 Task: Find connections with filter location Antibes with filter topic #careerswith filter profile language Spanish with filter current company PeopleStrong with filter school Guru Nanak Dev University with filter industry Radio and Television Broadcasting with filter service category FIle Management with filter keywords title Marketing Consultant
Action: Mouse moved to (562, 75)
Screenshot: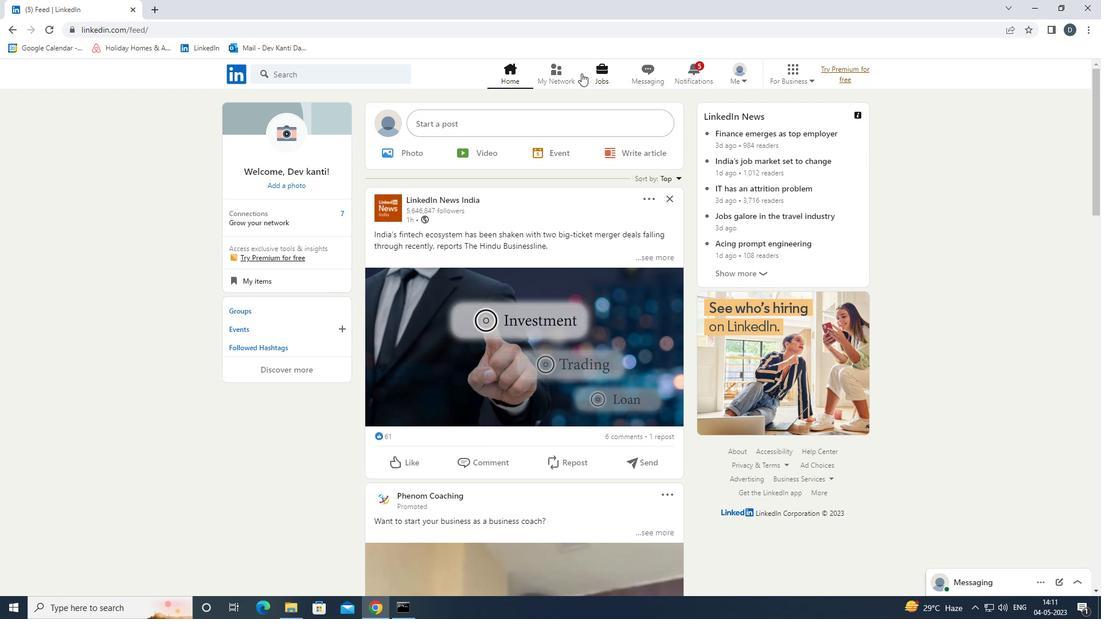 
Action: Mouse pressed left at (562, 75)
Screenshot: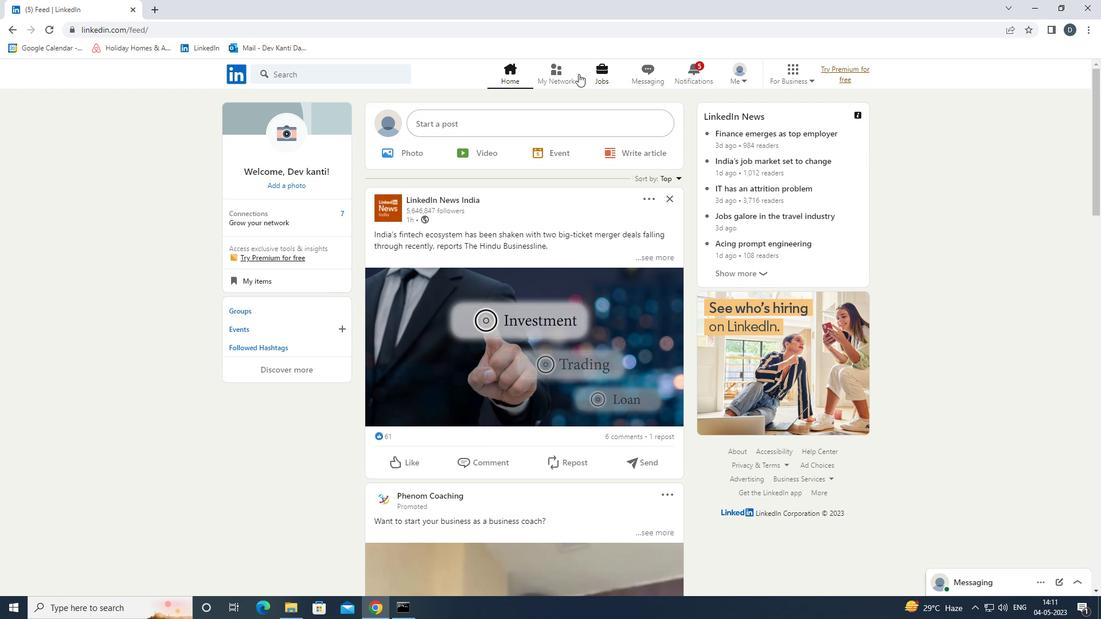 
Action: Mouse moved to (376, 137)
Screenshot: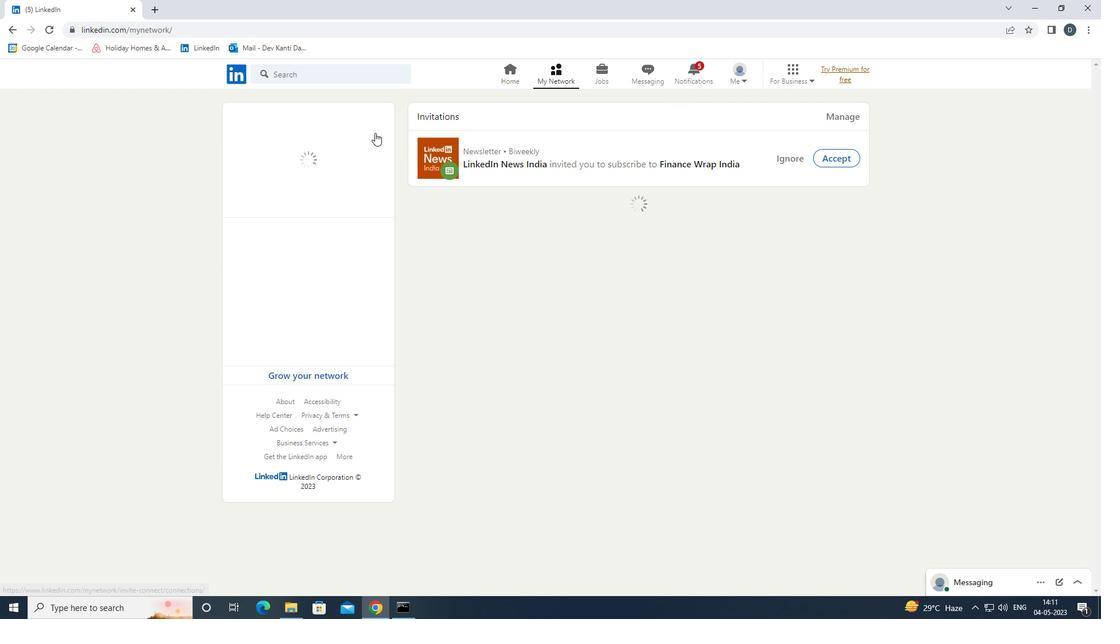 
Action: Mouse pressed left at (376, 137)
Screenshot: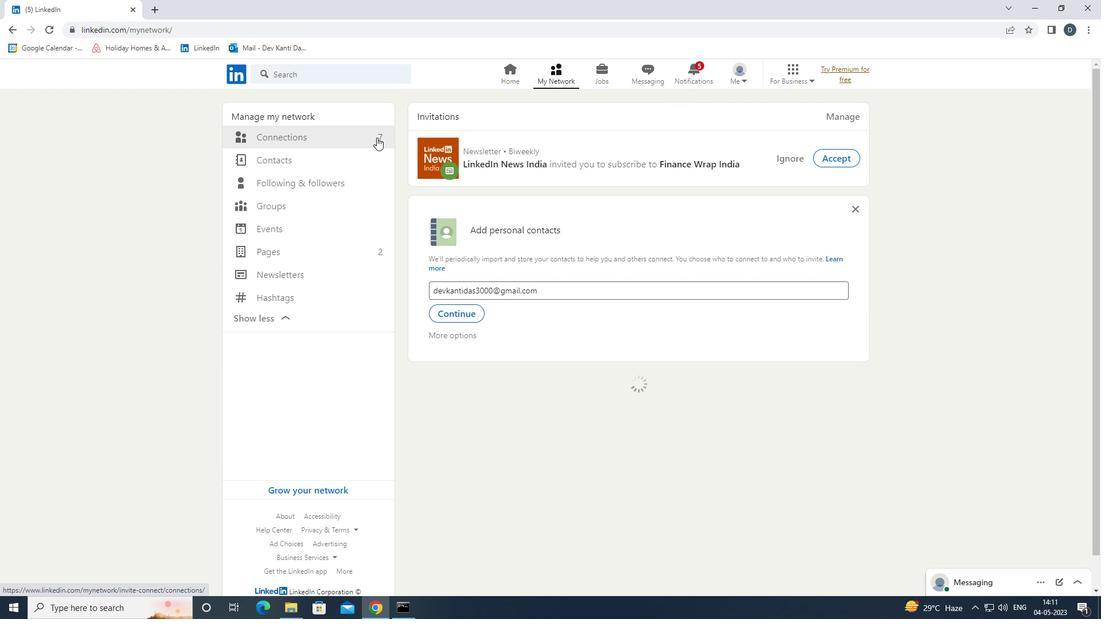 
Action: Mouse moved to (660, 133)
Screenshot: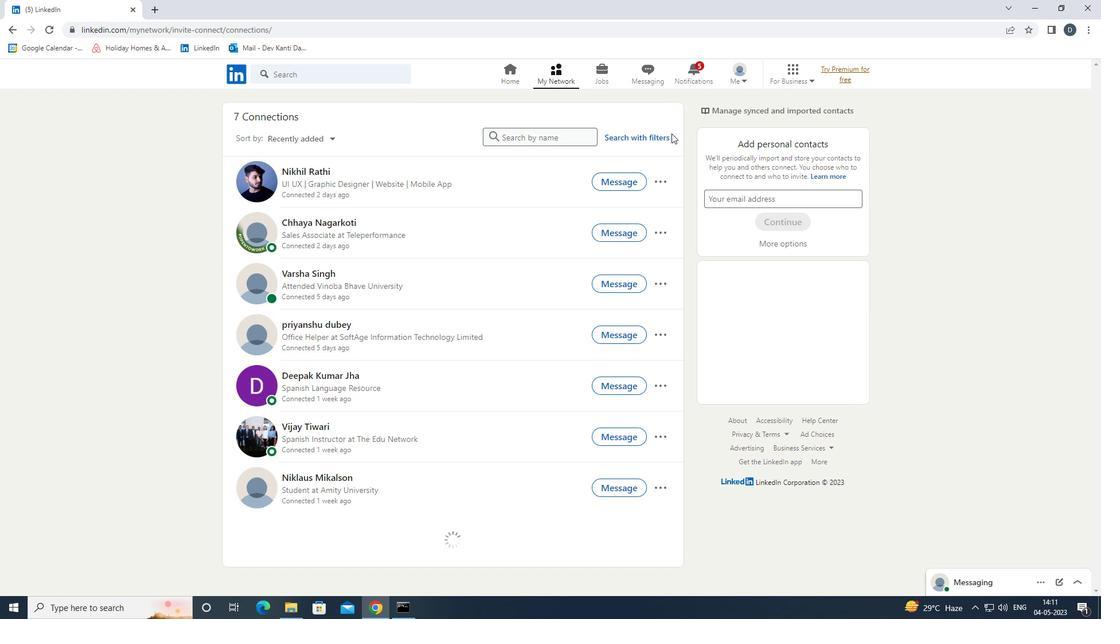 
Action: Mouse pressed left at (660, 133)
Screenshot: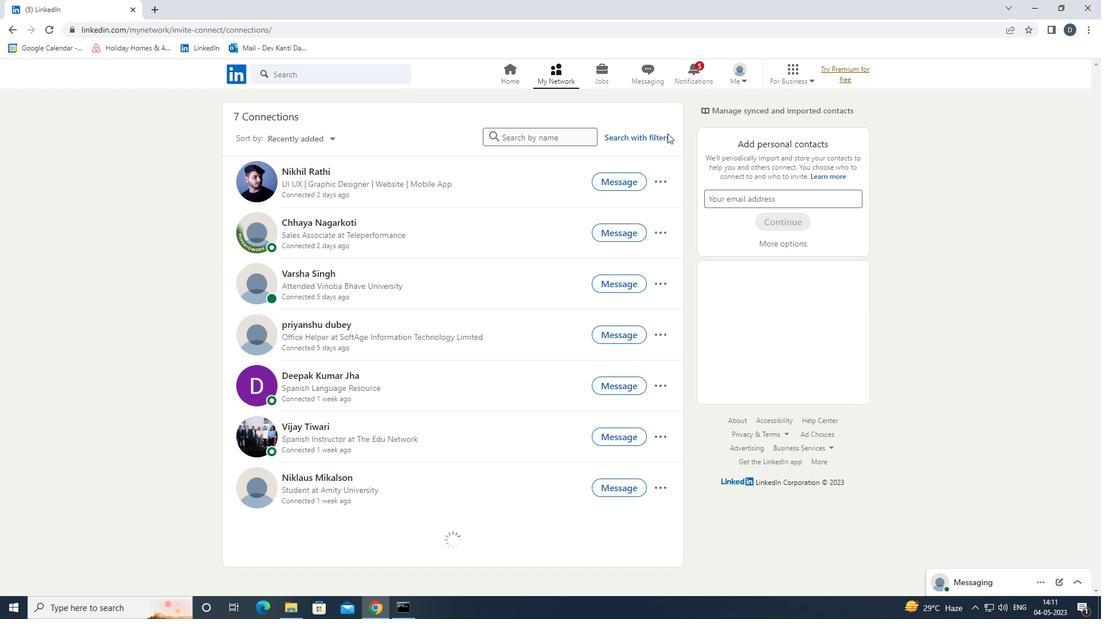
Action: Mouse moved to (584, 105)
Screenshot: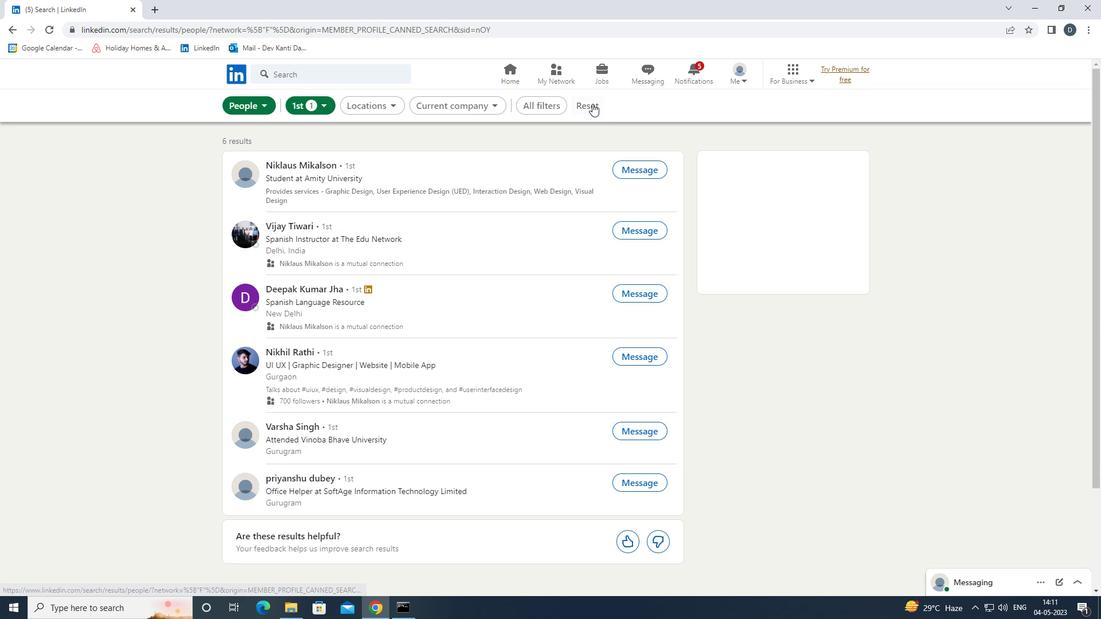 
Action: Mouse pressed left at (584, 105)
Screenshot: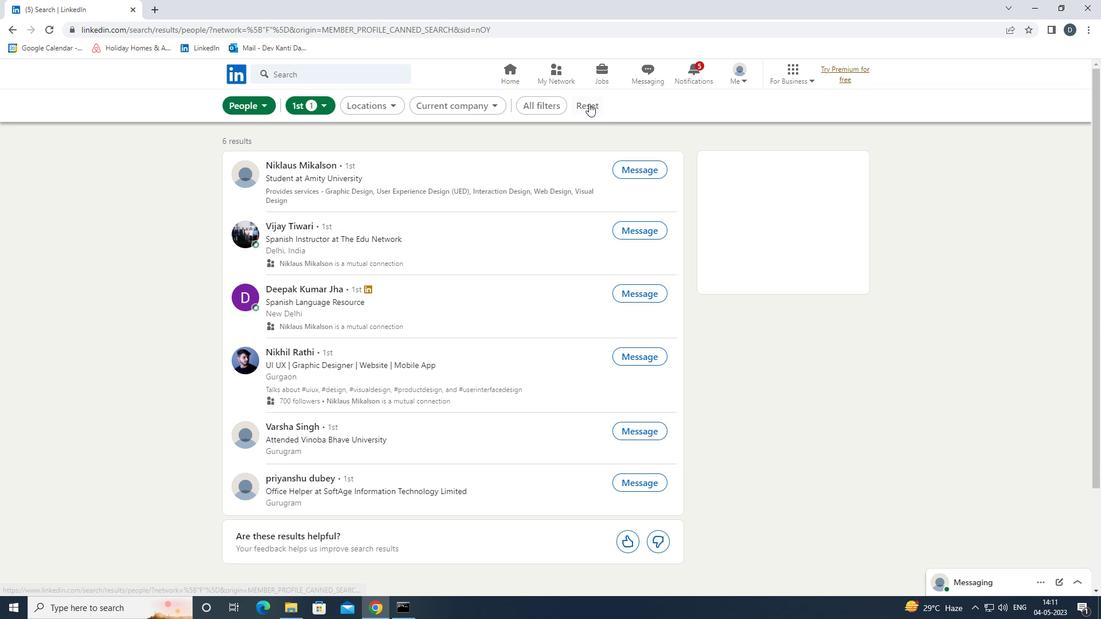 
Action: Mouse moved to (568, 107)
Screenshot: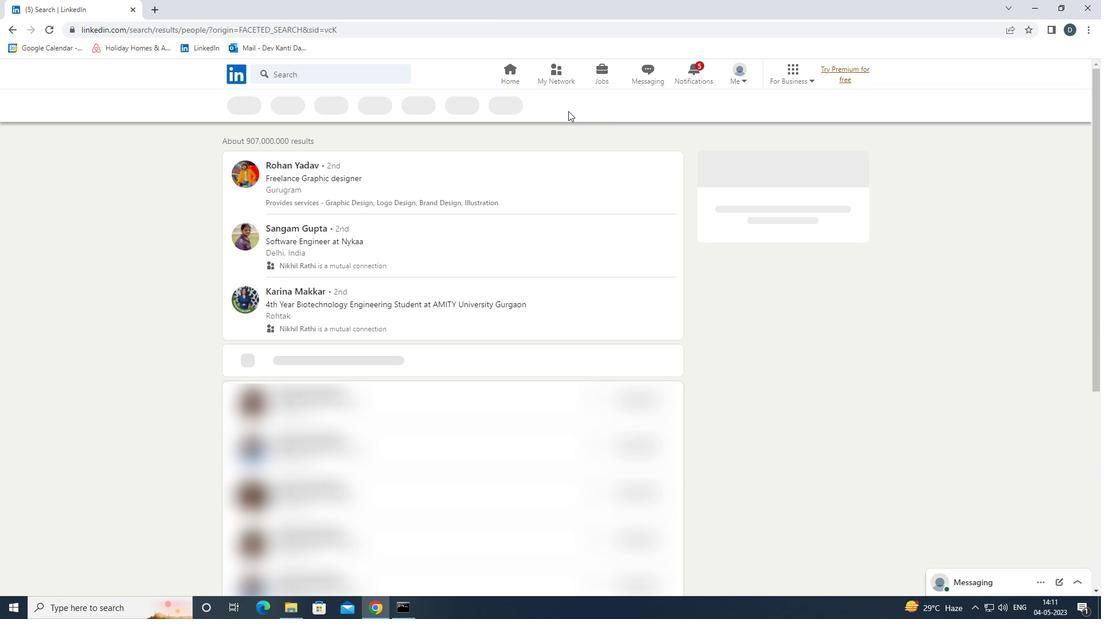 
Action: Mouse pressed left at (568, 107)
Screenshot: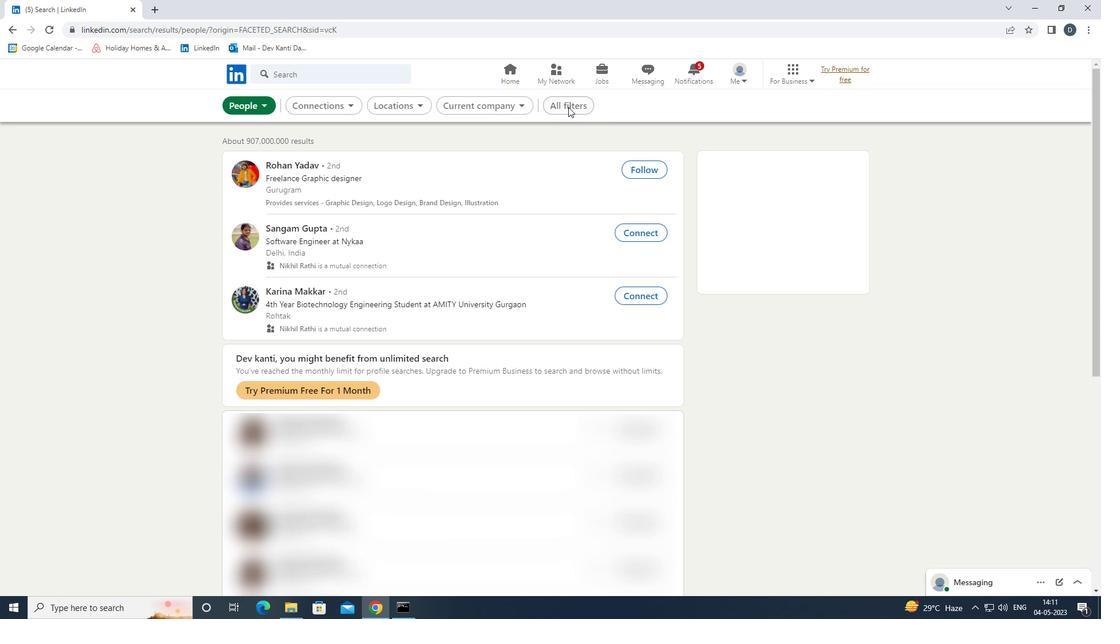 
Action: Mouse moved to (982, 340)
Screenshot: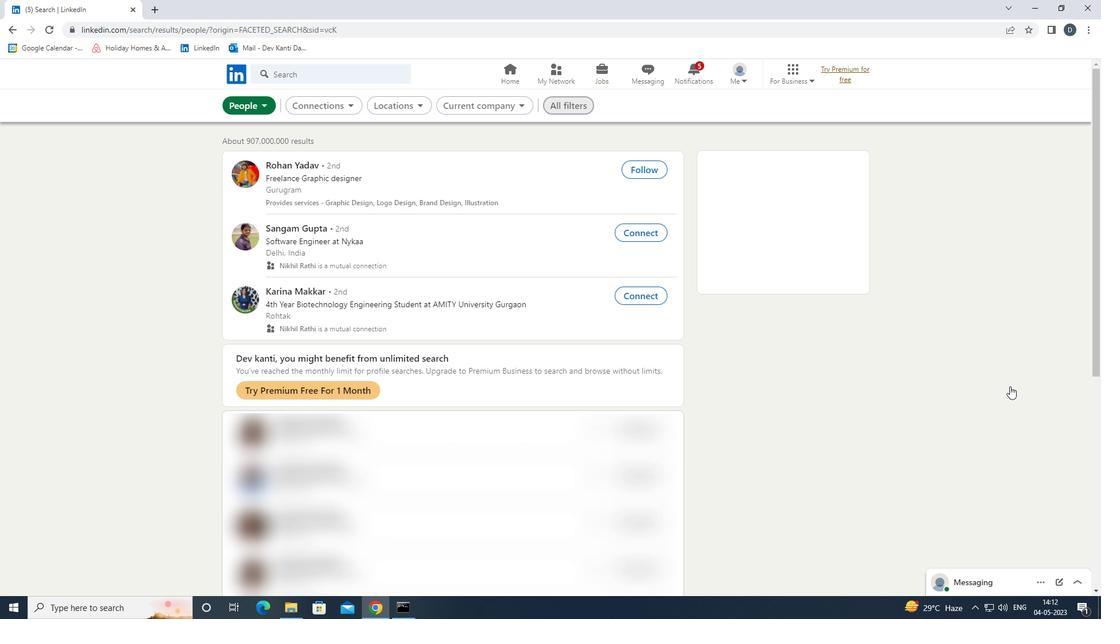 
Action: Mouse scrolled (982, 339) with delta (0, 0)
Screenshot: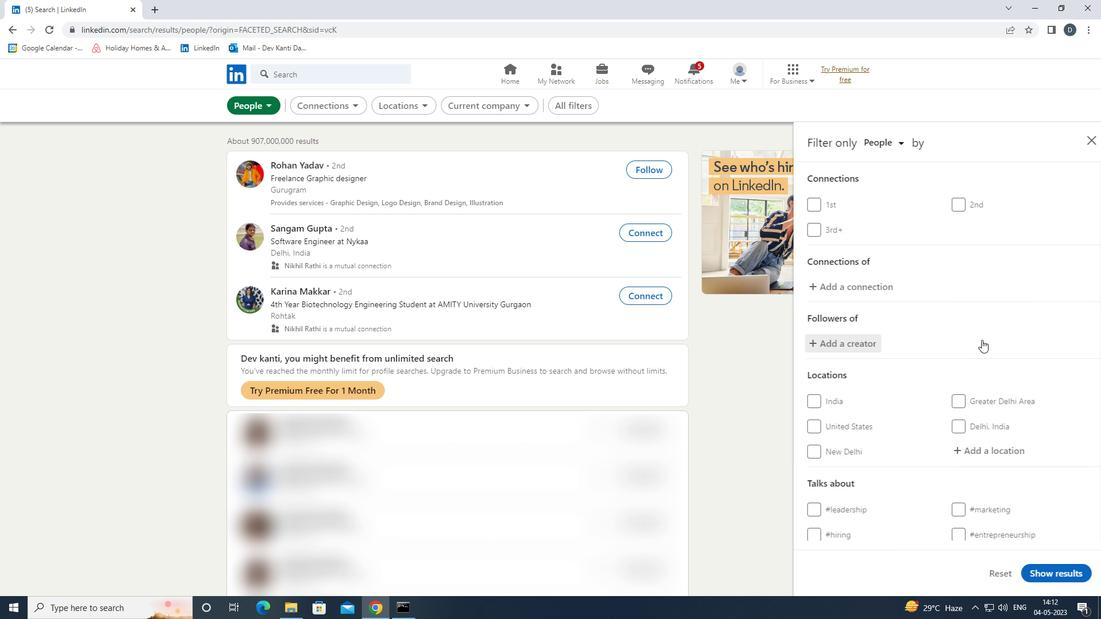 
Action: Mouse scrolled (982, 339) with delta (0, 0)
Screenshot: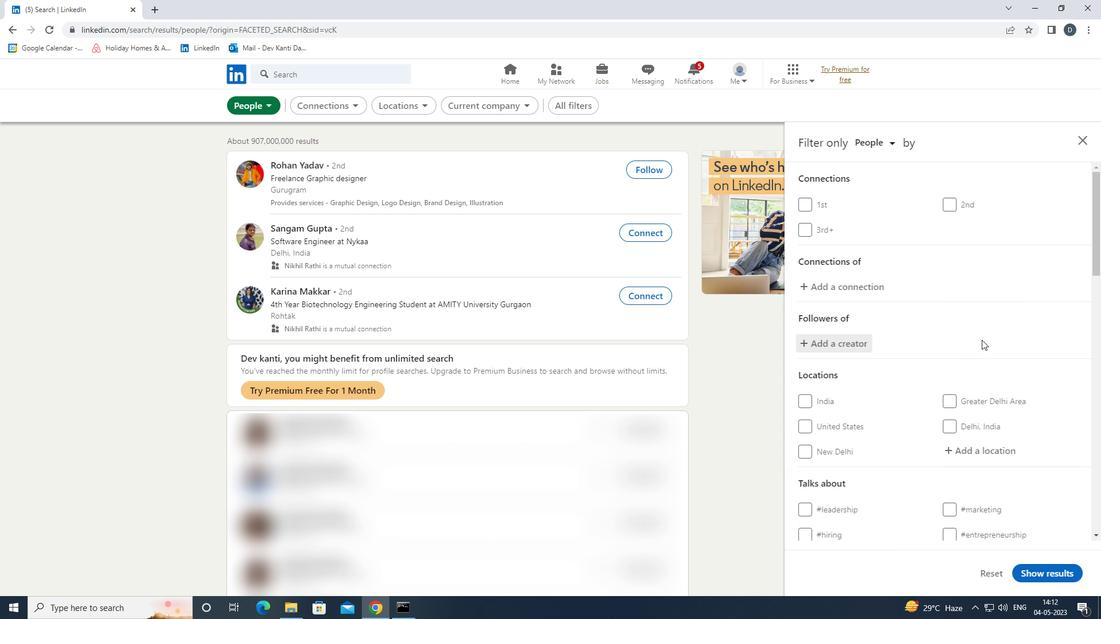 
Action: Mouse moved to (982, 338)
Screenshot: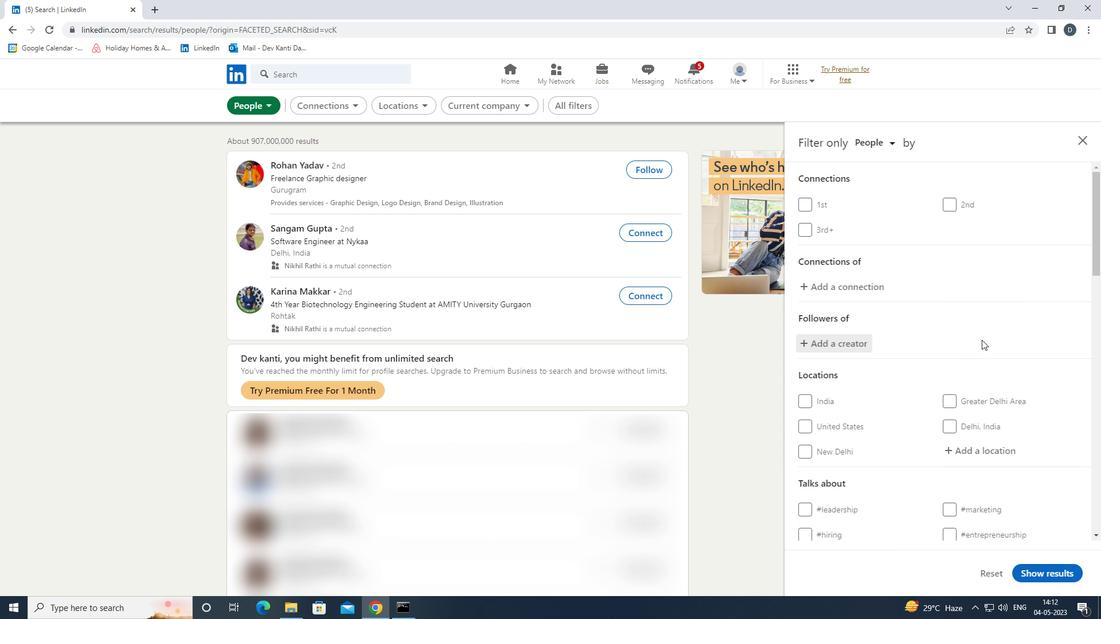 
Action: Mouse scrolled (982, 337) with delta (0, 0)
Screenshot: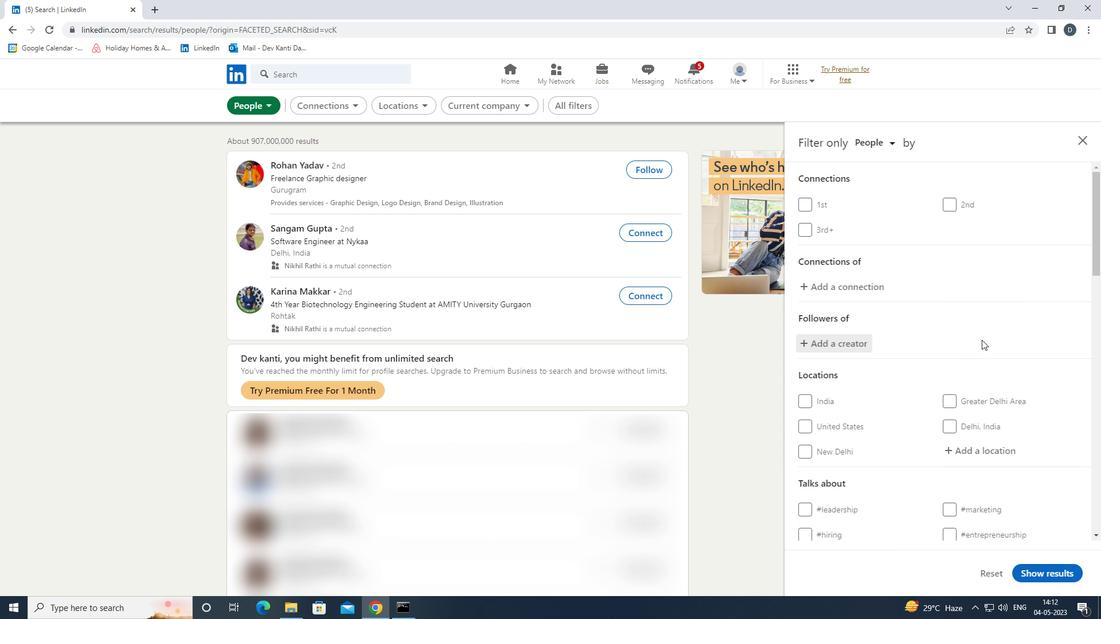 
Action: Mouse moved to (974, 271)
Screenshot: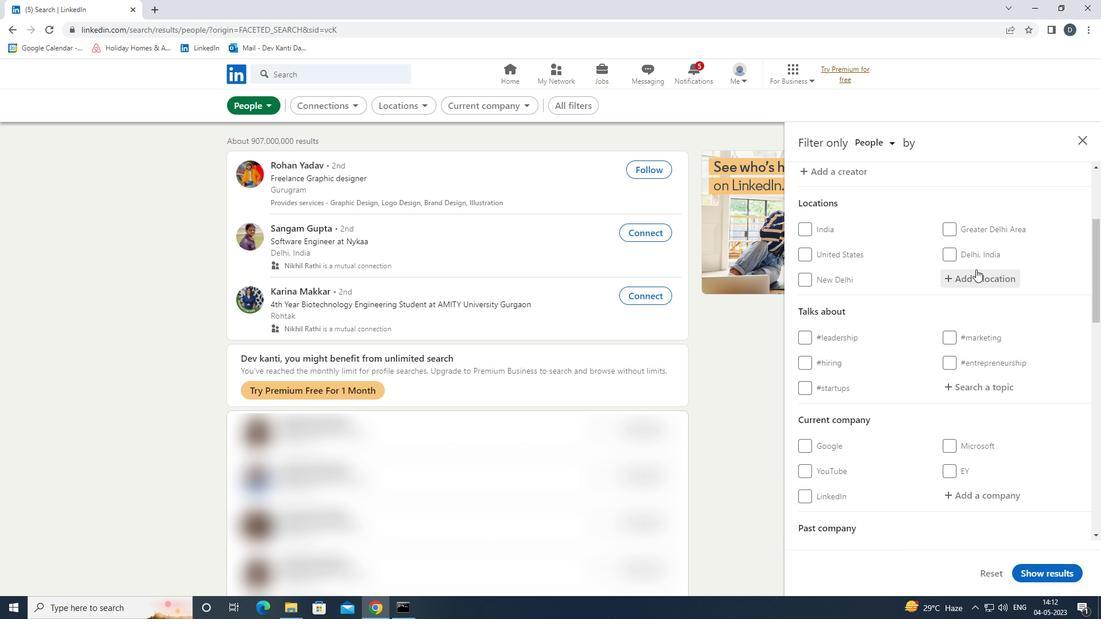 
Action: Mouse pressed left at (974, 271)
Screenshot: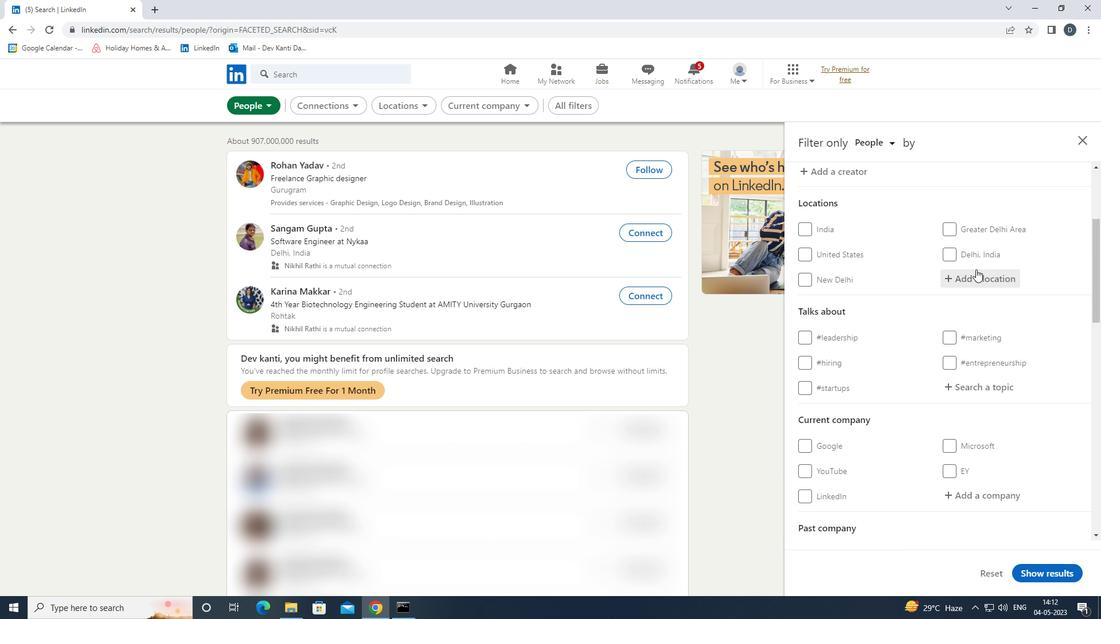 
Action: Key pressed <Key.shift>ANB<Key.backspace>TIBES<Key.down><Key.enter>
Screenshot: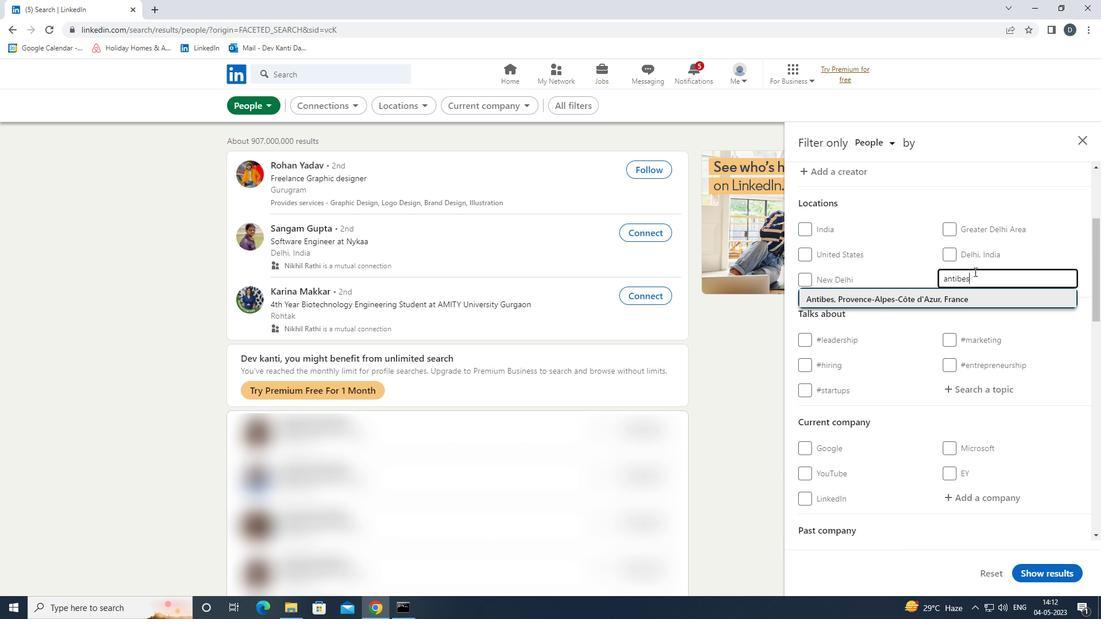 
Action: Mouse moved to (981, 423)
Screenshot: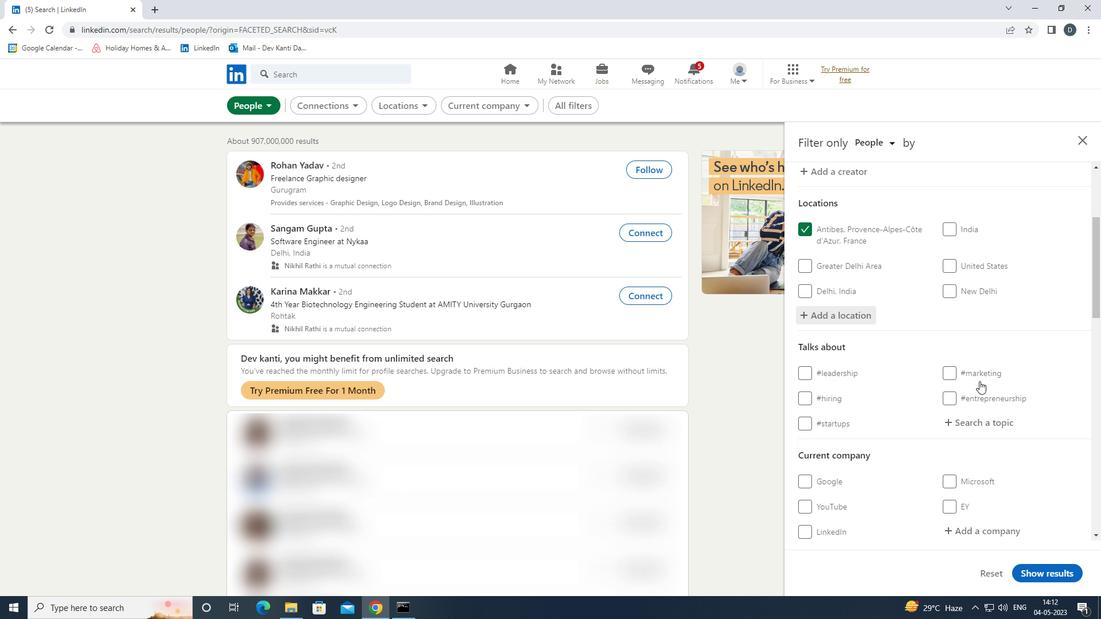
Action: Mouse pressed left at (981, 423)
Screenshot: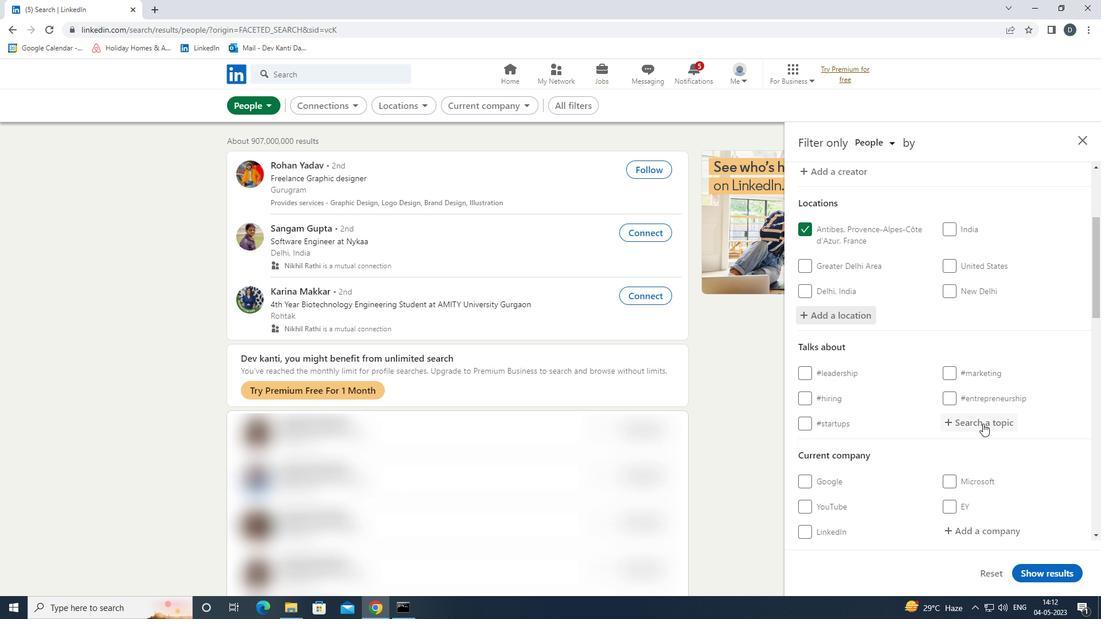 
Action: Key pressed CAREERS<Key.down><Key.enter>
Screenshot: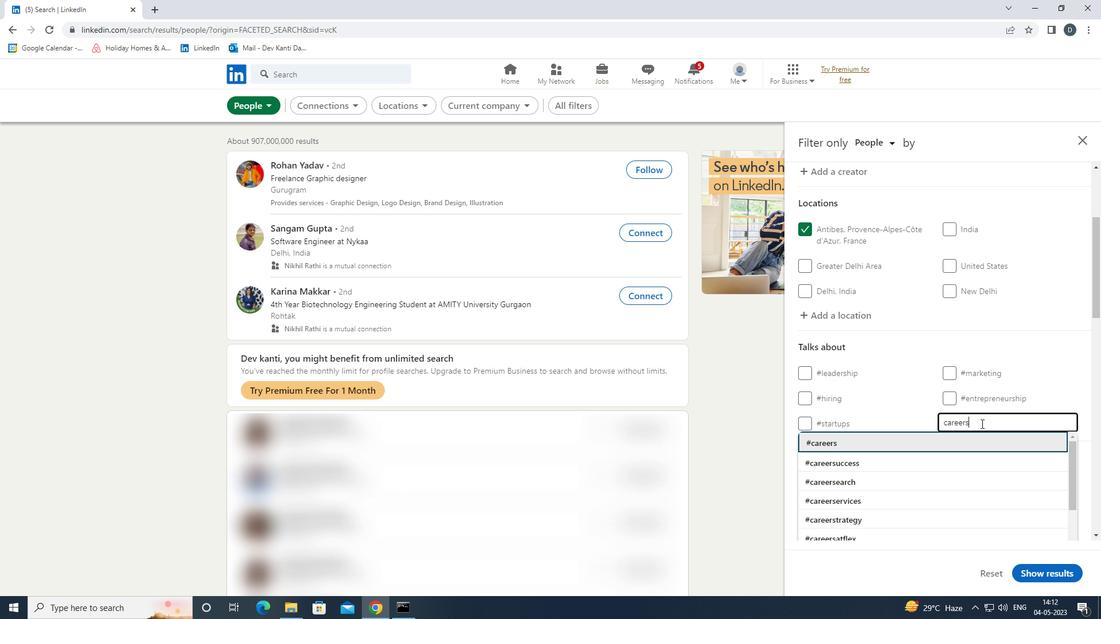 
Action: Mouse moved to (1055, 402)
Screenshot: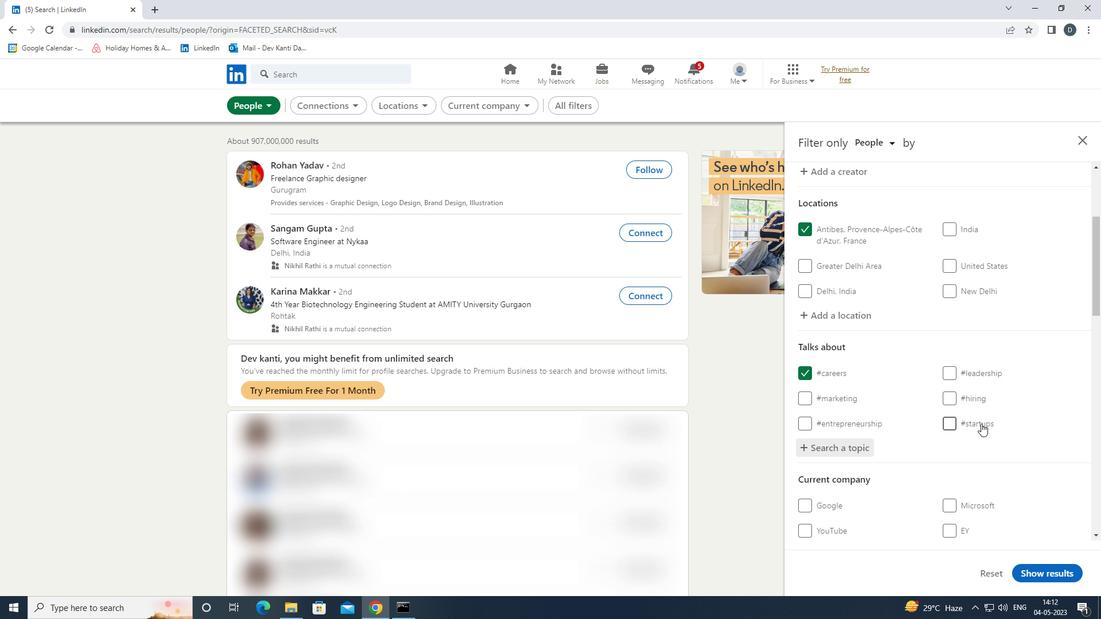 
Action: Mouse scrolled (1055, 402) with delta (0, 0)
Screenshot: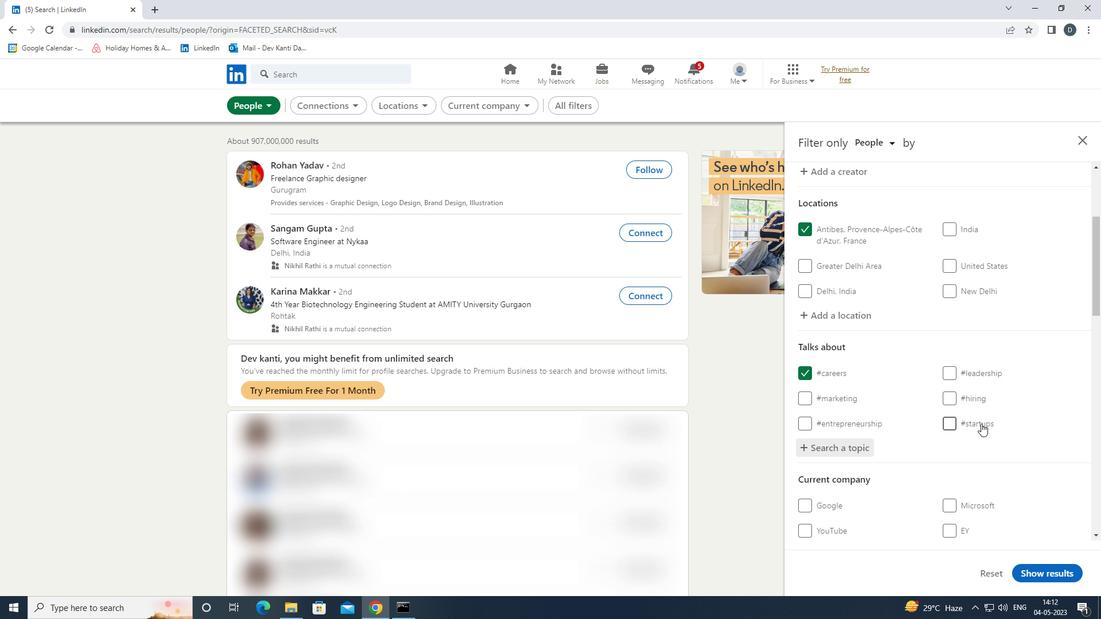 
Action: Mouse scrolled (1055, 402) with delta (0, 0)
Screenshot: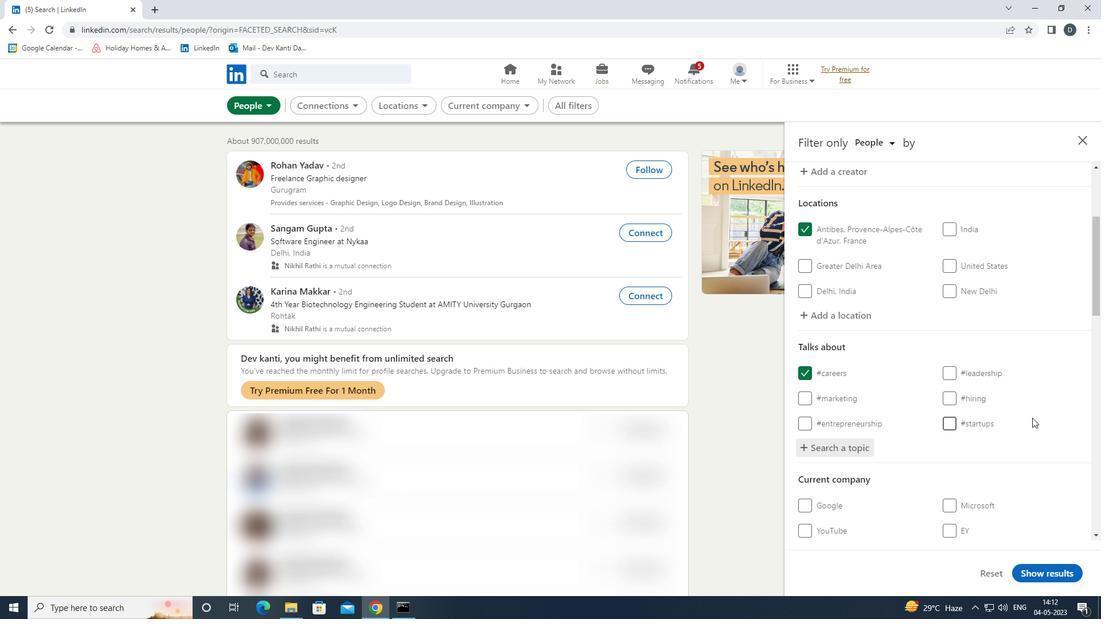 
Action: Mouse scrolled (1055, 402) with delta (0, 0)
Screenshot: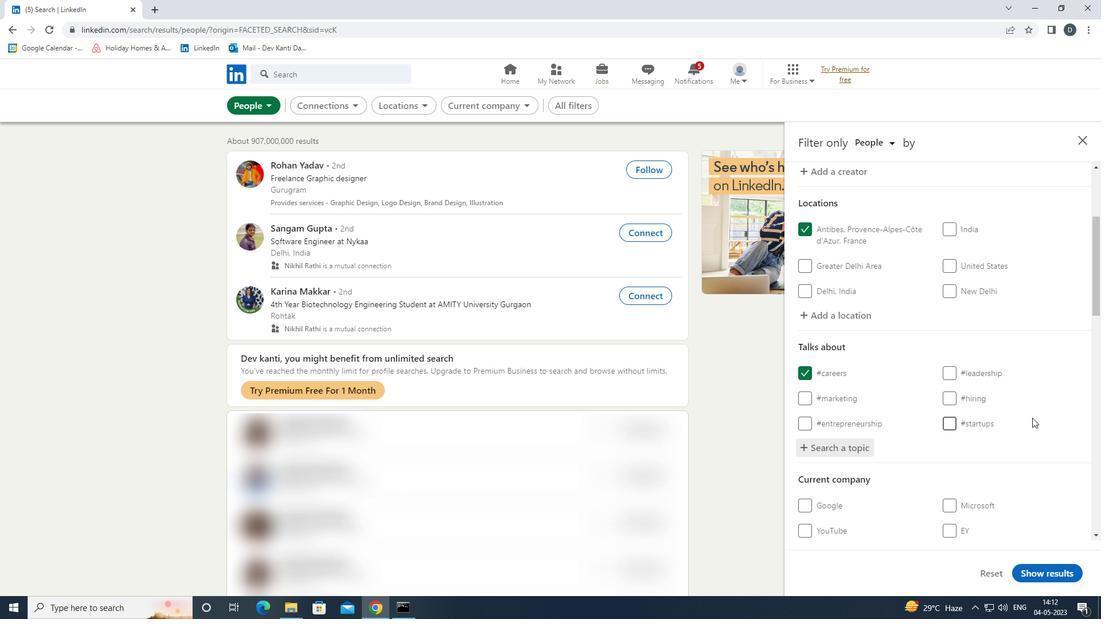 
Action: Mouse scrolled (1055, 402) with delta (0, 0)
Screenshot: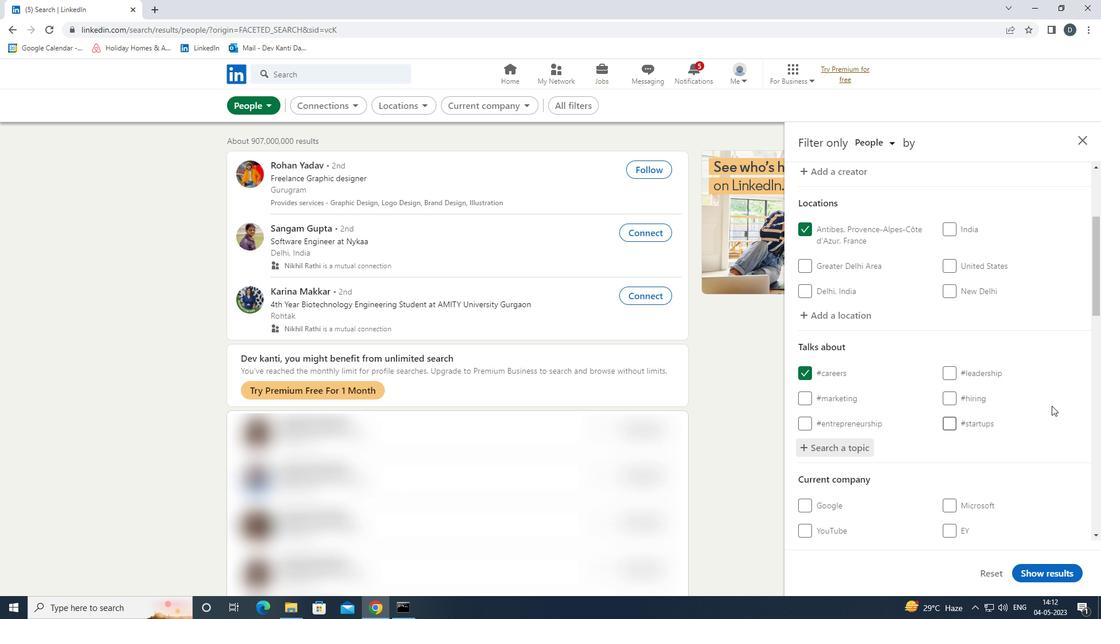 
Action: Mouse moved to (997, 380)
Screenshot: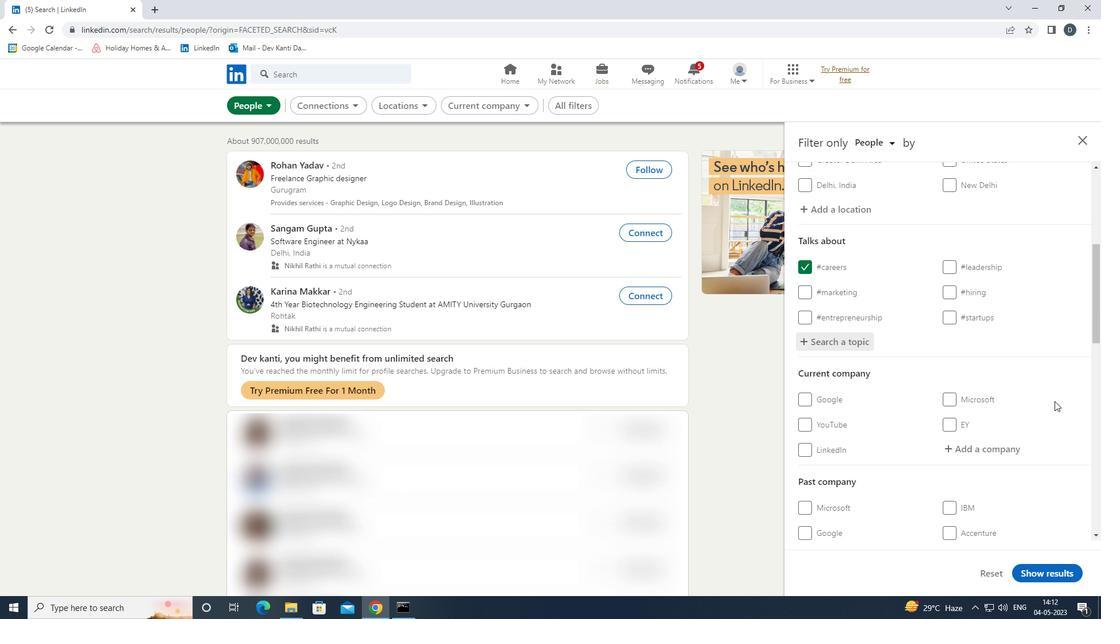 
Action: Mouse scrolled (997, 379) with delta (0, 0)
Screenshot: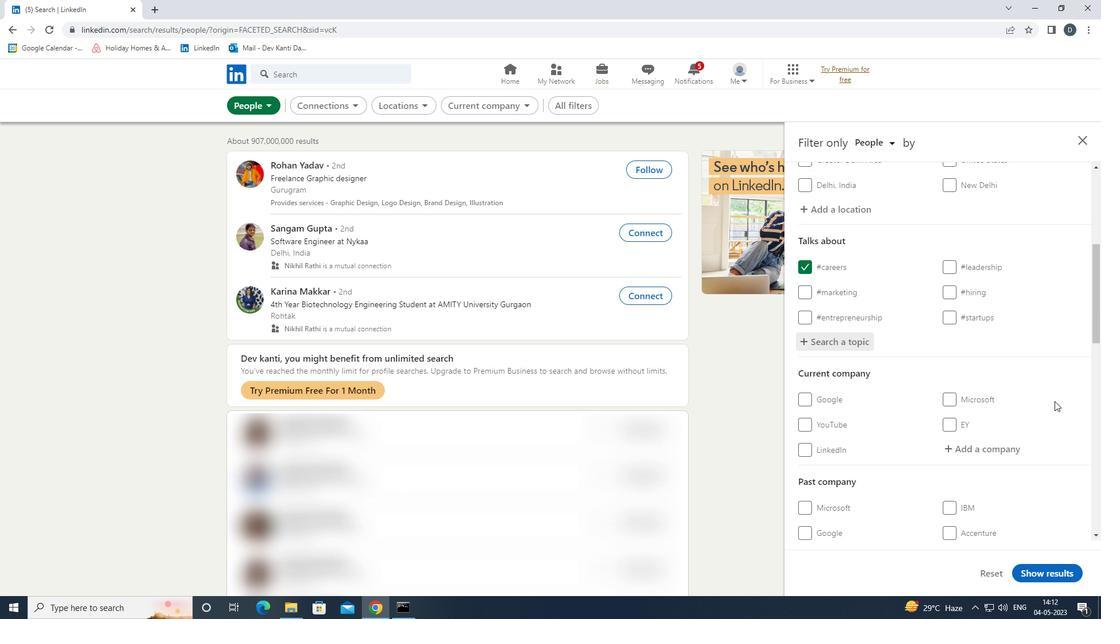 
Action: Mouse moved to (988, 382)
Screenshot: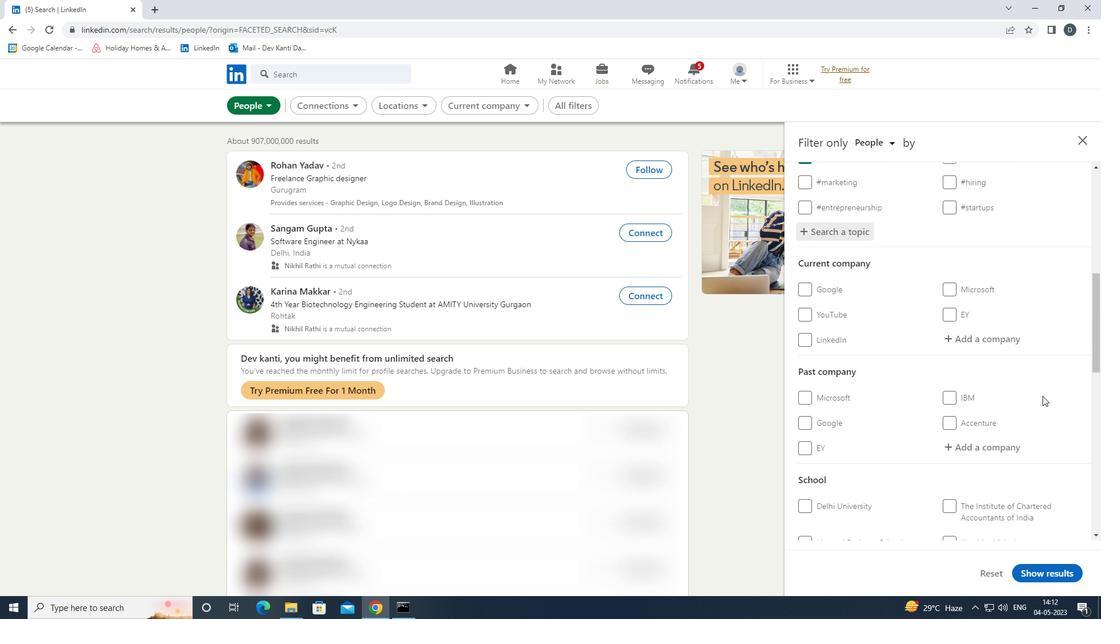 
Action: Mouse scrolled (988, 382) with delta (0, 0)
Screenshot: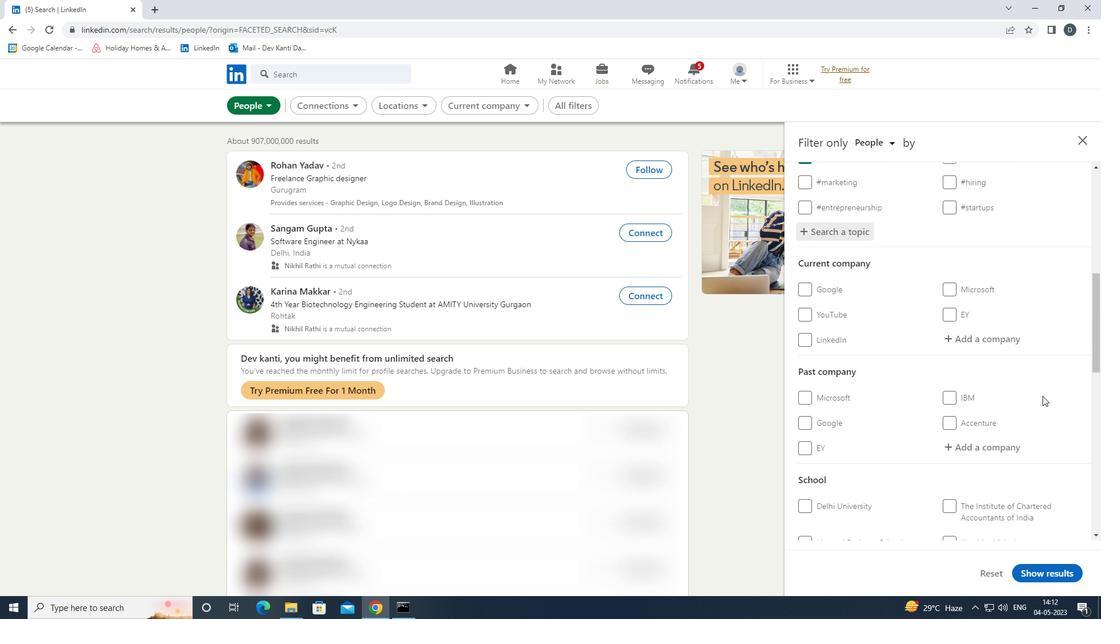 
Action: Mouse moved to (987, 382)
Screenshot: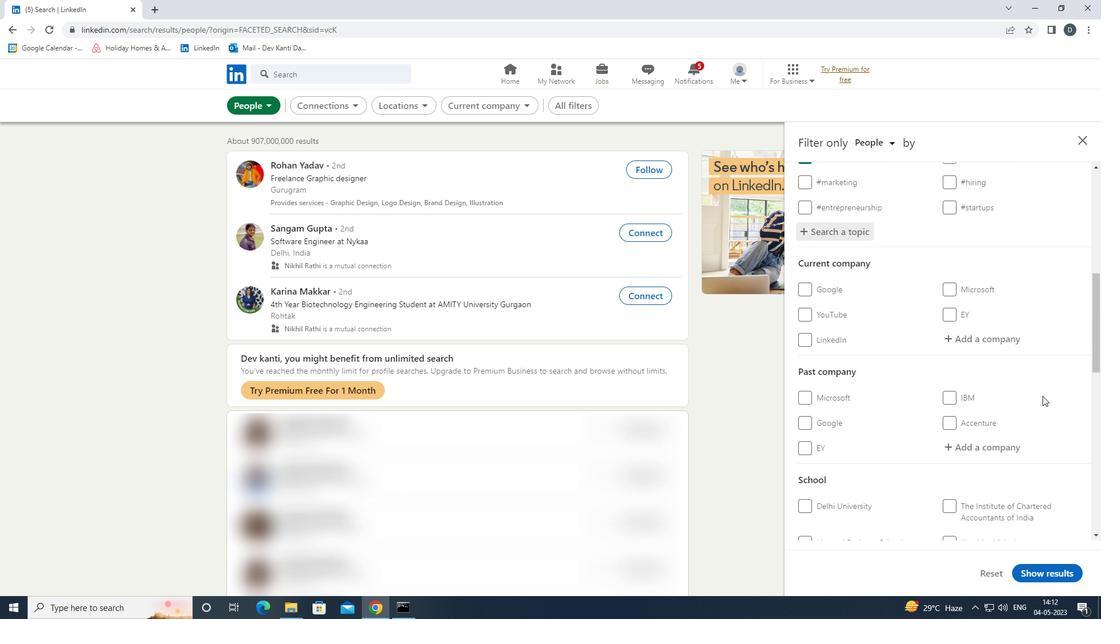 
Action: Mouse scrolled (987, 382) with delta (0, 0)
Screenshot: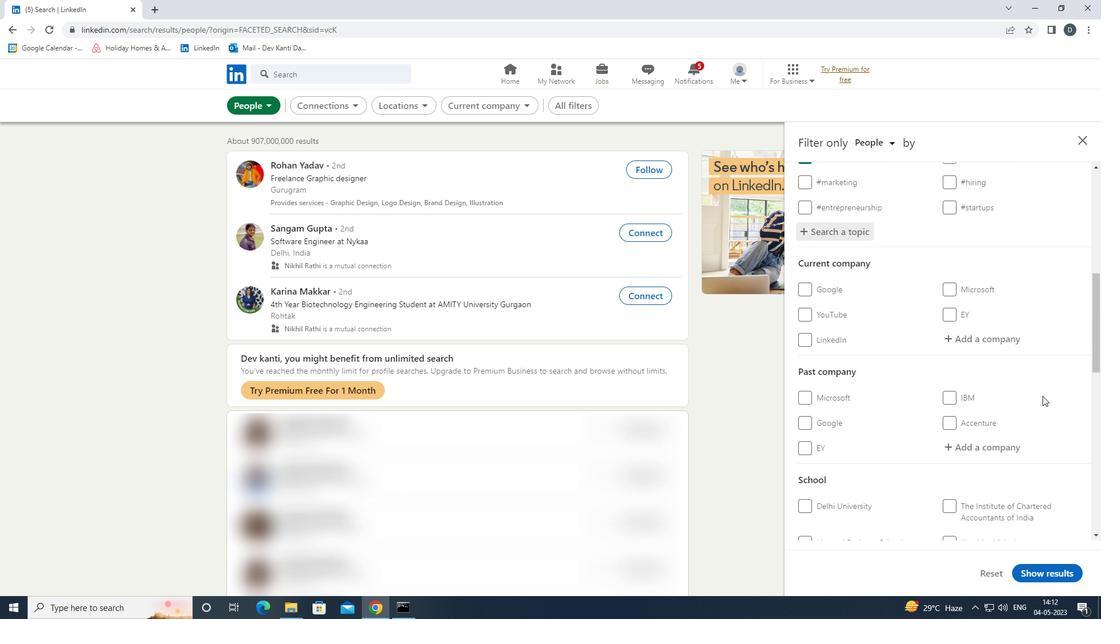 
Action: Mouse moved to (985, 383)
Screenshot: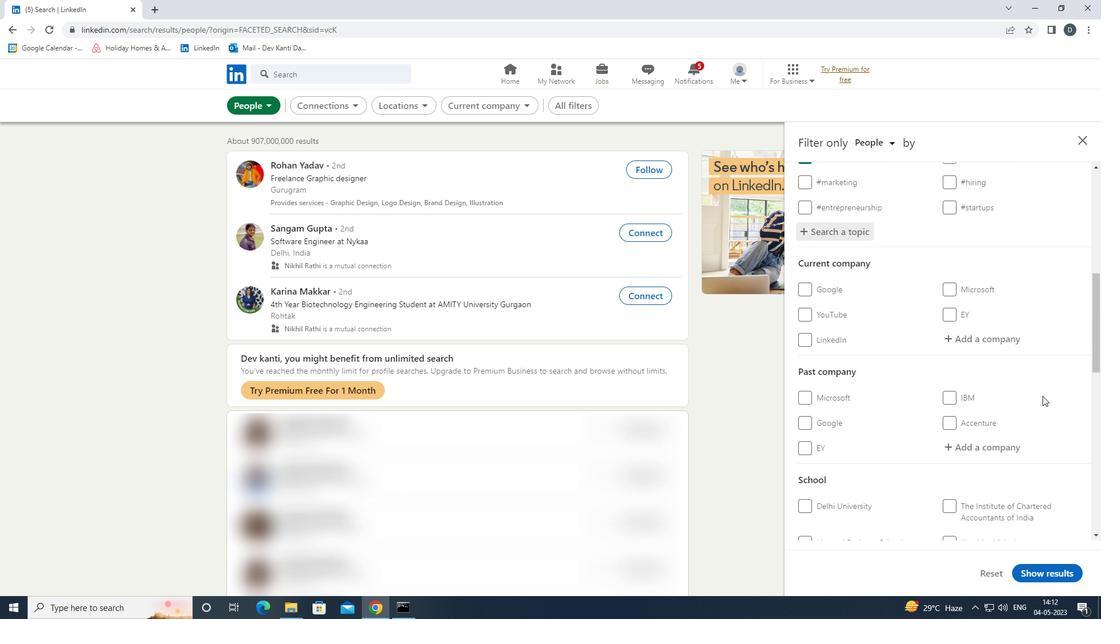 
Action: Mouse scrolled (985, 383) with delta (0, 0)
Screenshot: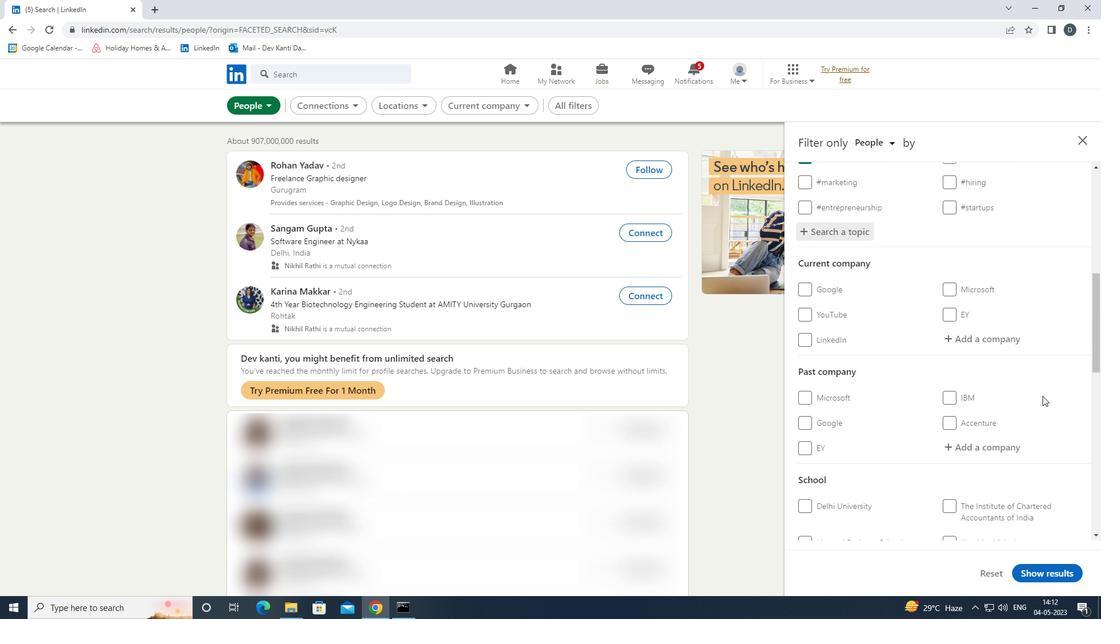 
Action: Mouse moved to (983, 384)
Screenshot: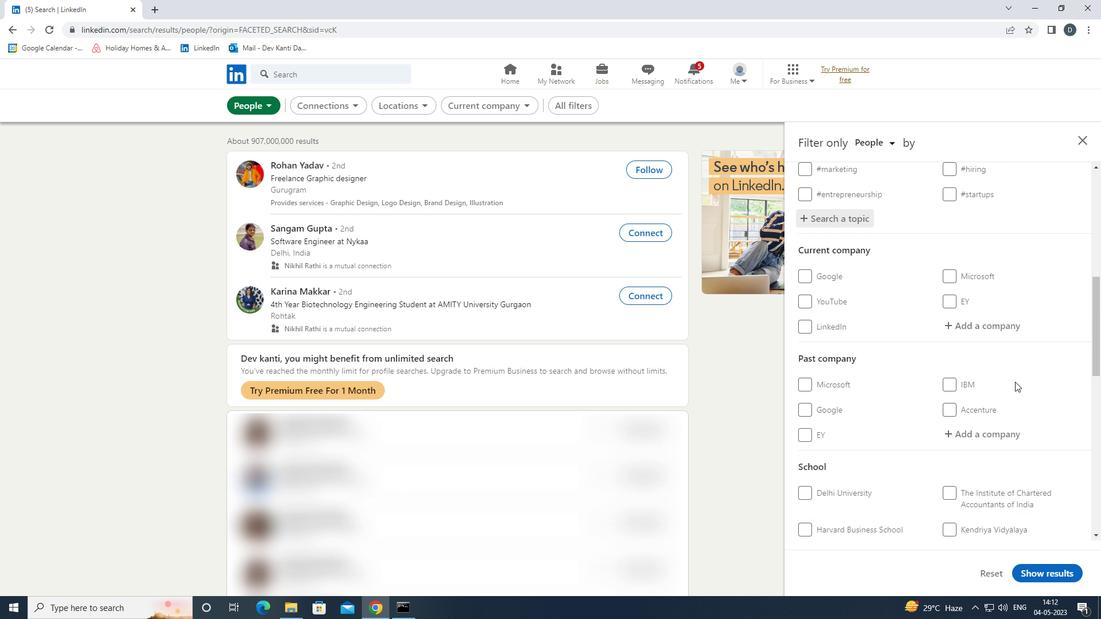 
Action: Mouse scrolled (983, 383) with delta (0, 0)
Screenshot: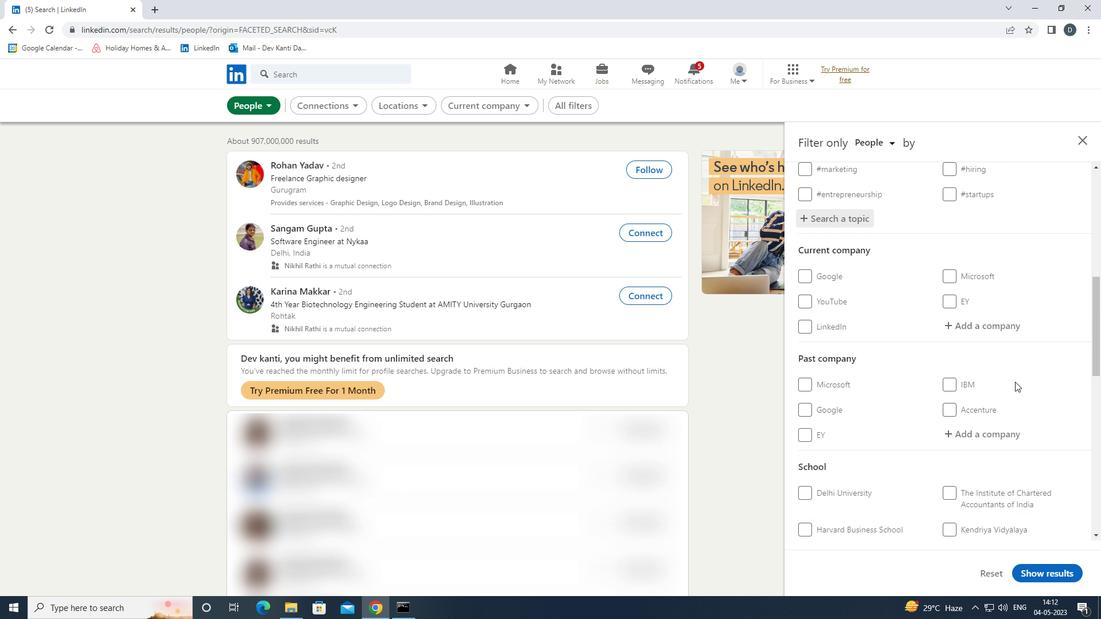 
Action: Mouse moved to (822, 477)
Screenshot: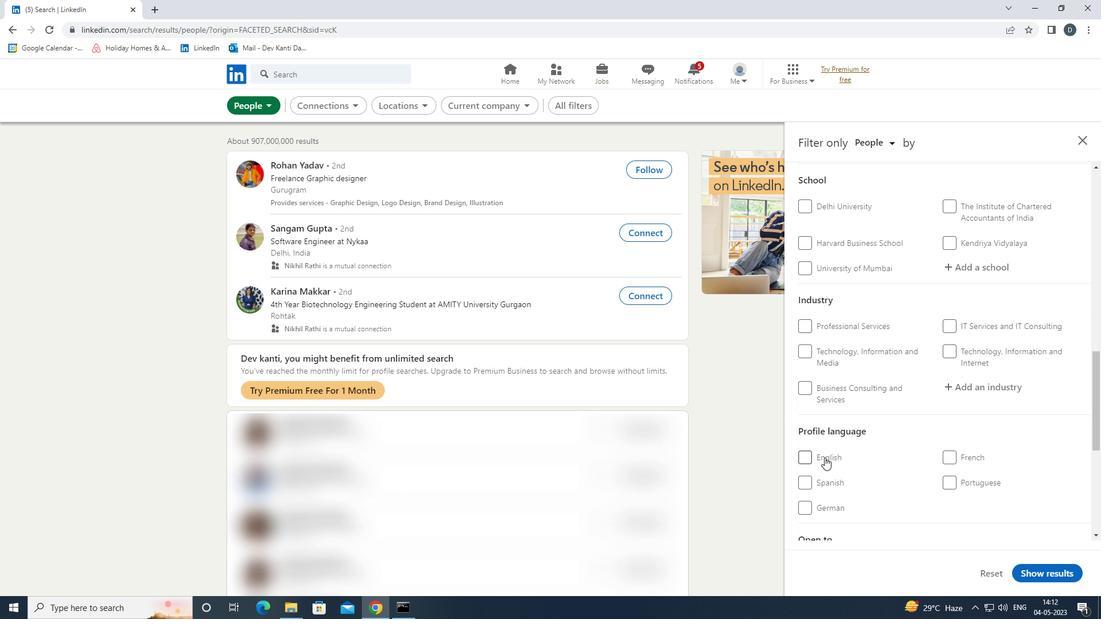 
Action: Mouse pressed left at (822, 477)
Screenshot: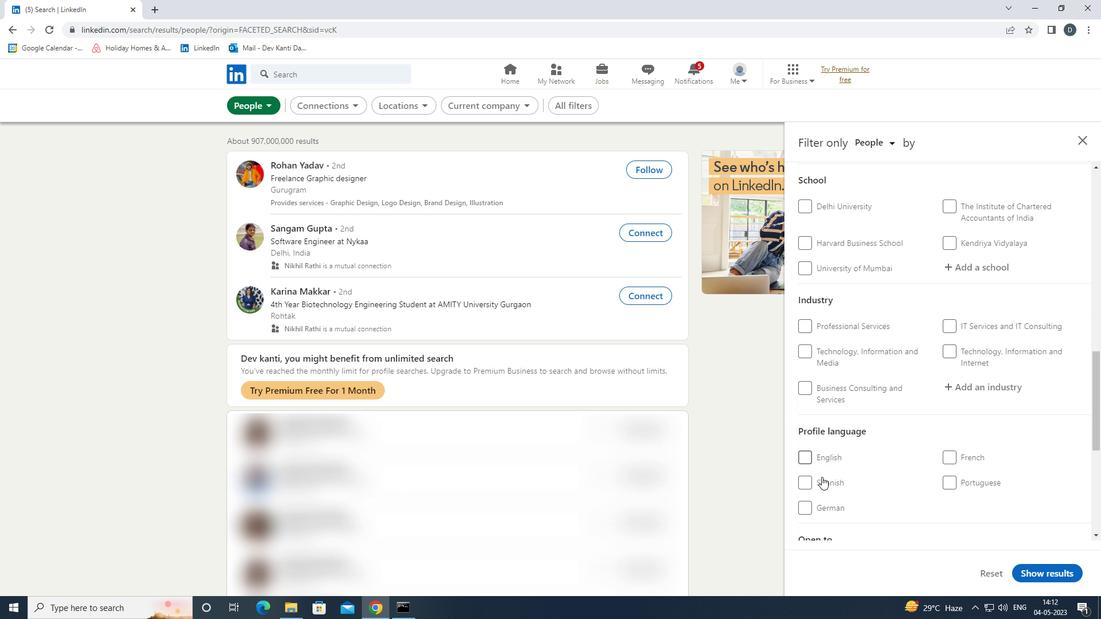 
Action: Mouse moved to (824, 477)
Screenshot: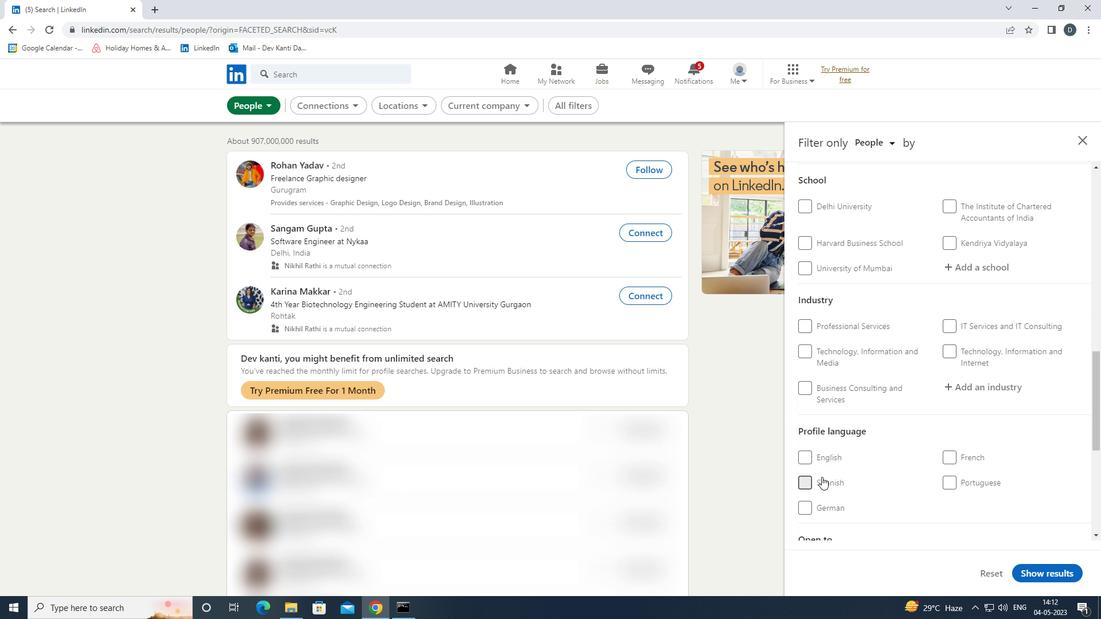 
Action: Mouse scrolled (824, 477) with delta (0, 0)
Screenshot: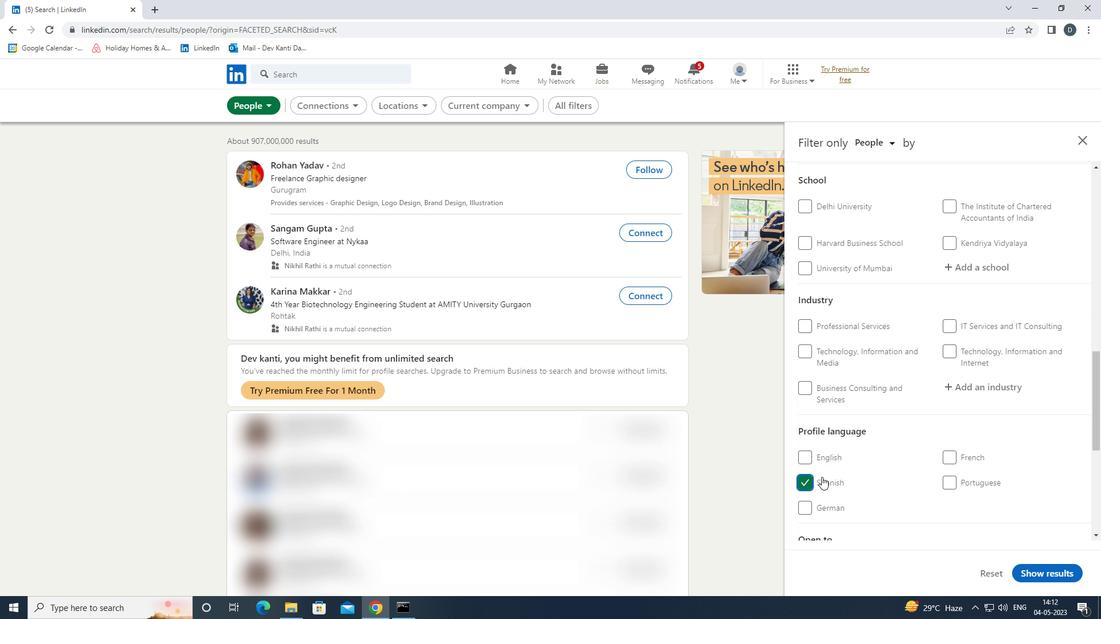 
Action: Mouse scrolled (824, 477) with delta (0, 0)
Screenshot: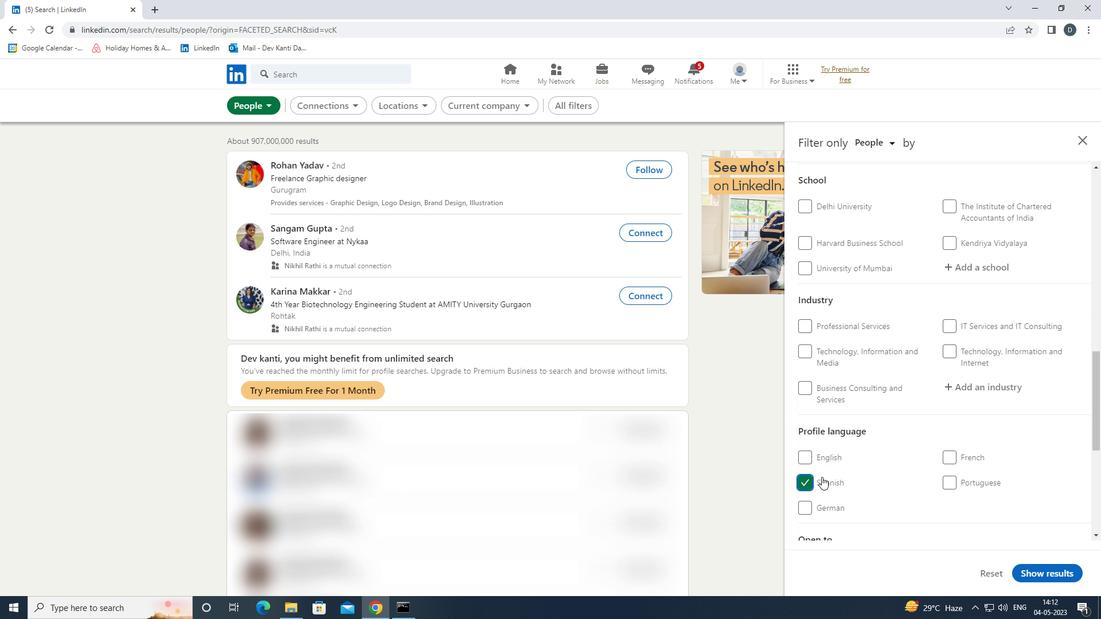 
Action: Mouse scrolled (824, 477) with delta (0, 0)
Screenshot: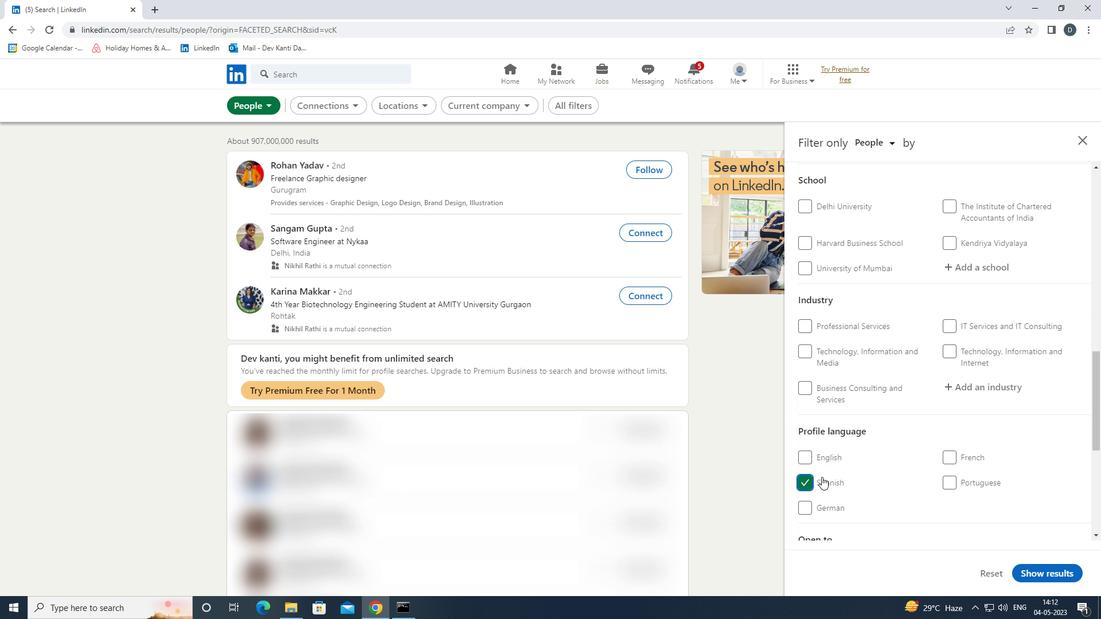 
Action: Mouse scrolled (824, 477) with delta (0, 0)
Screenshot: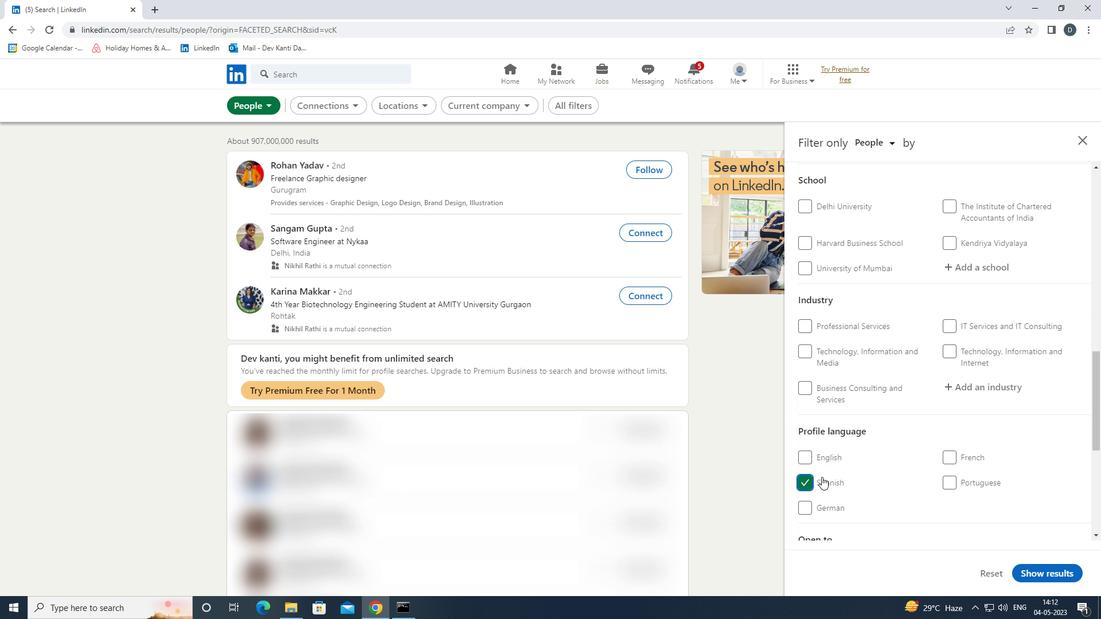 
Action: Mouse scrolled (824, 477) with delta (0, 0)
Screenshot: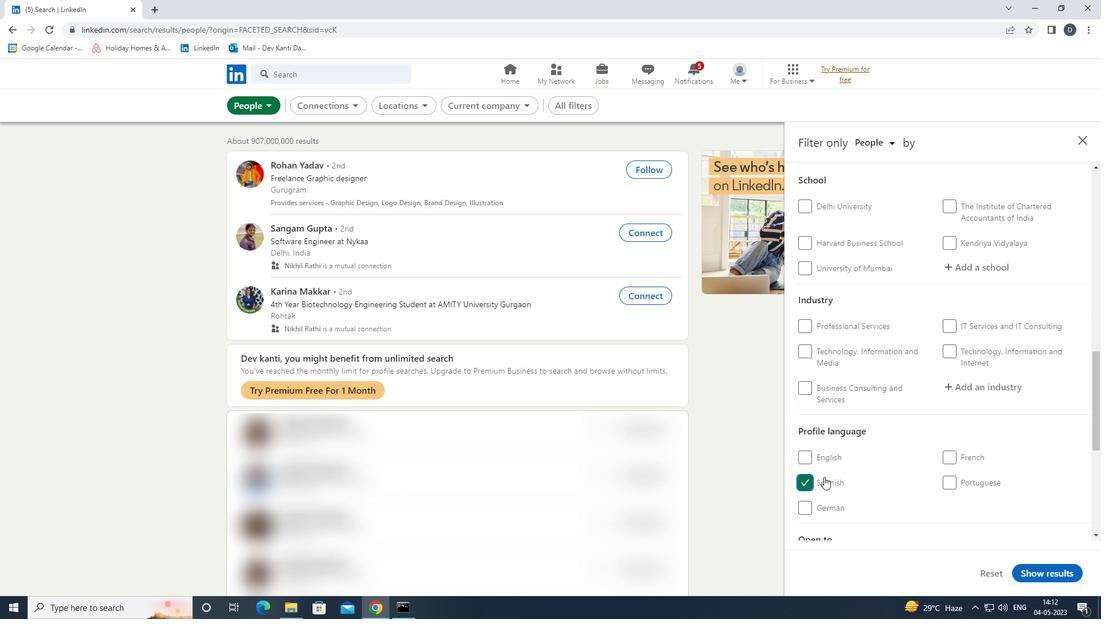 
Action: Mouse moved to (969, 317)
Screenshot: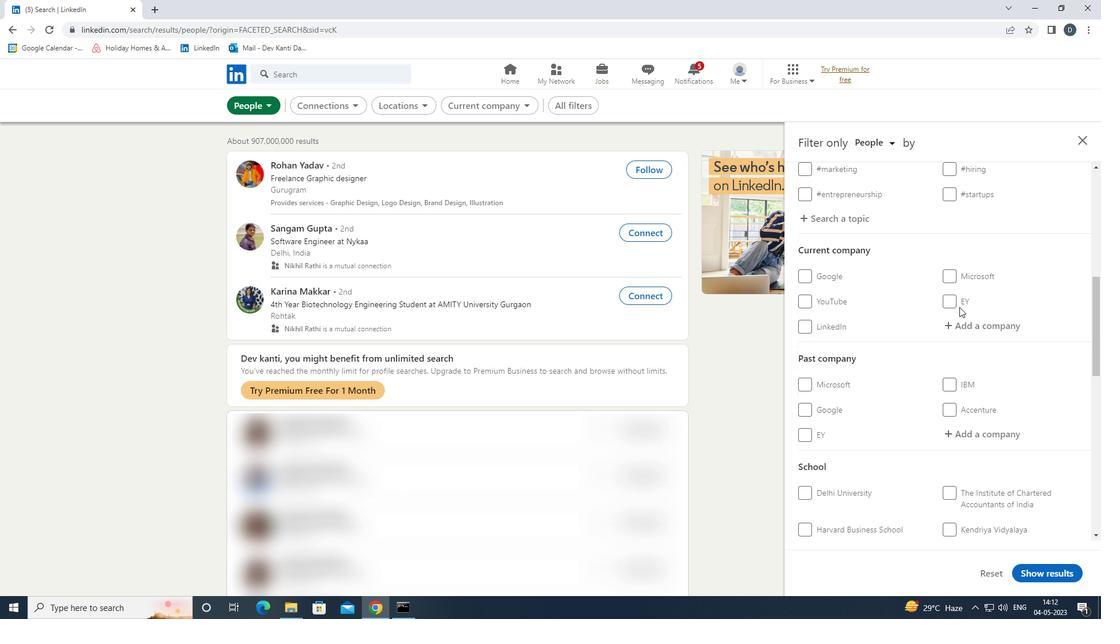 
Action: Mouse pressed left at (969, 317)
Screenshot: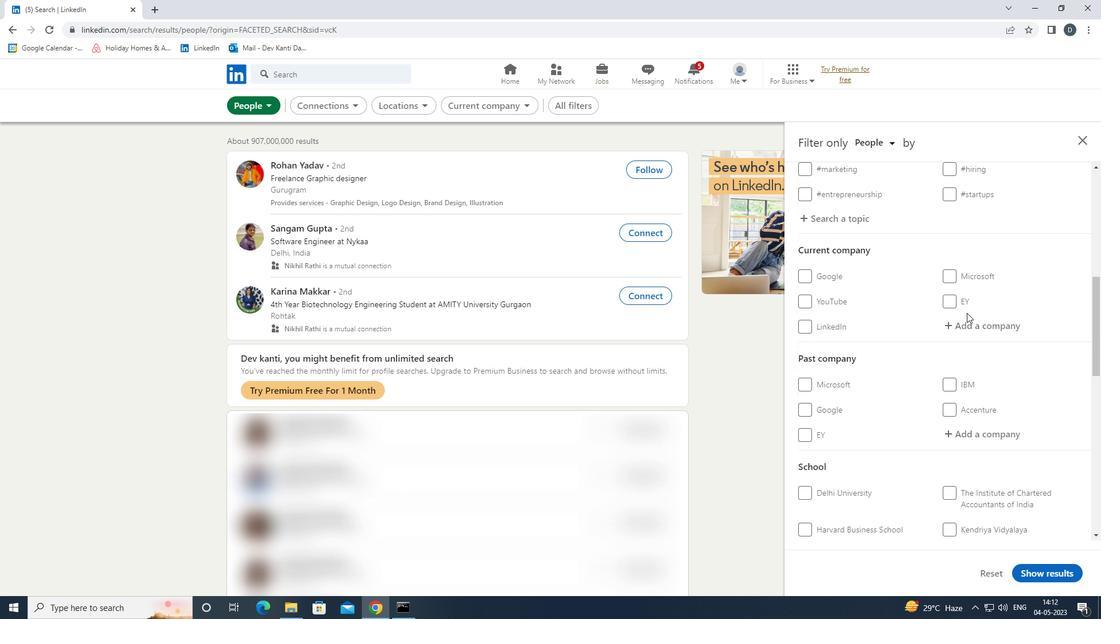 
Action: Key pressed <Key.shift>PEOPLE<Key.space><Key.backspace>S<Key.shift>TRONG<Key.down><Key.enter>
Screenshot: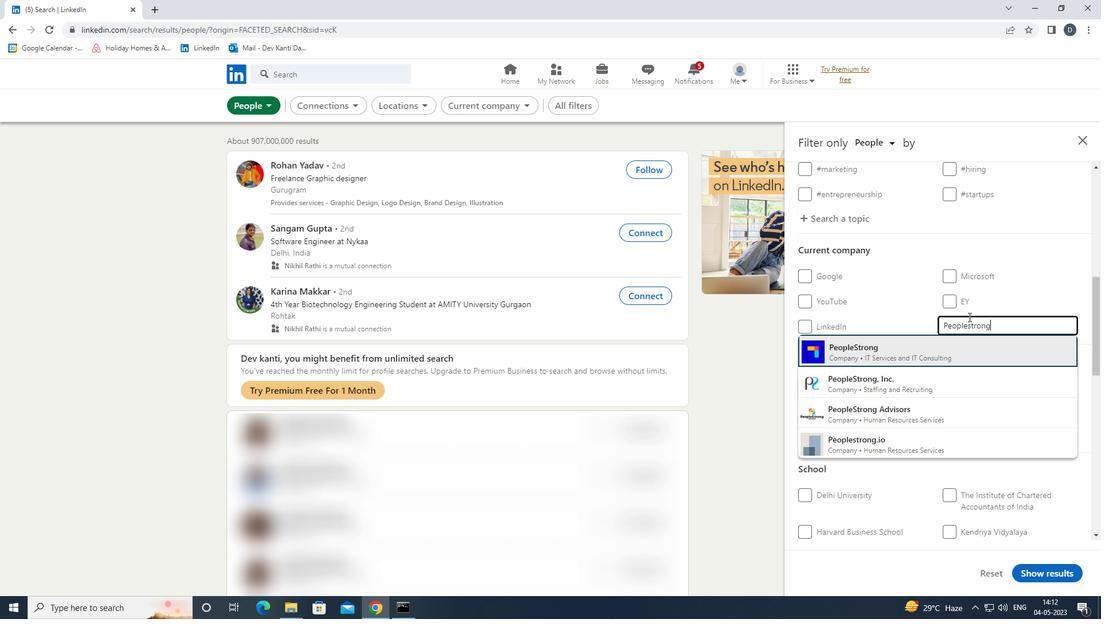 
Action: Mouse moved to (987, 314)
Screenshot: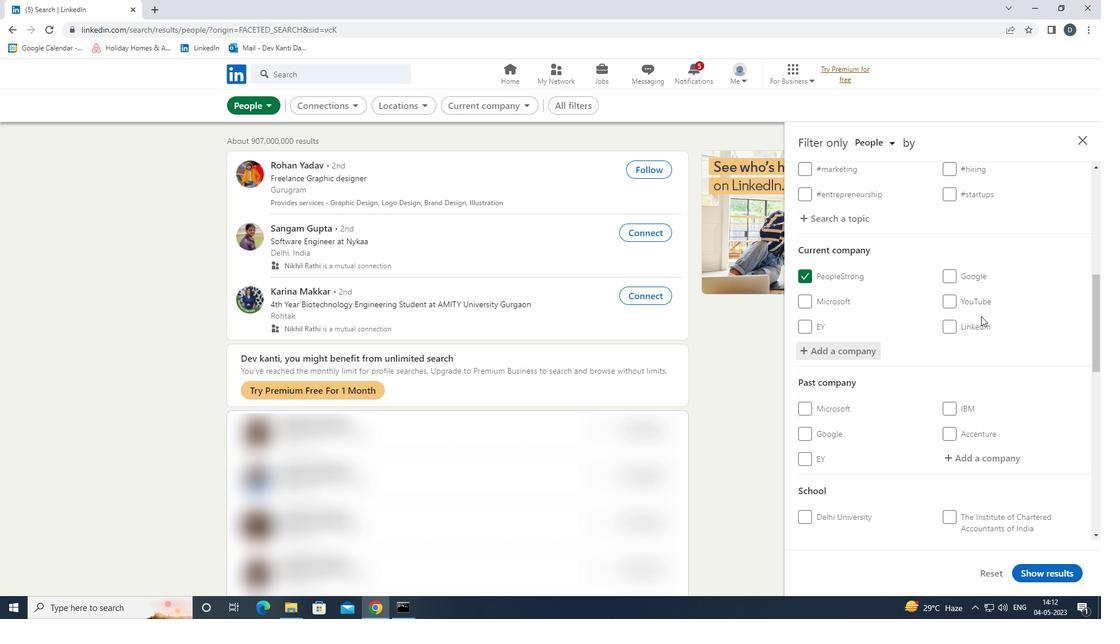 
Action: Mouse scrolled (987, 313) with delta (0, 0)
Screenshot: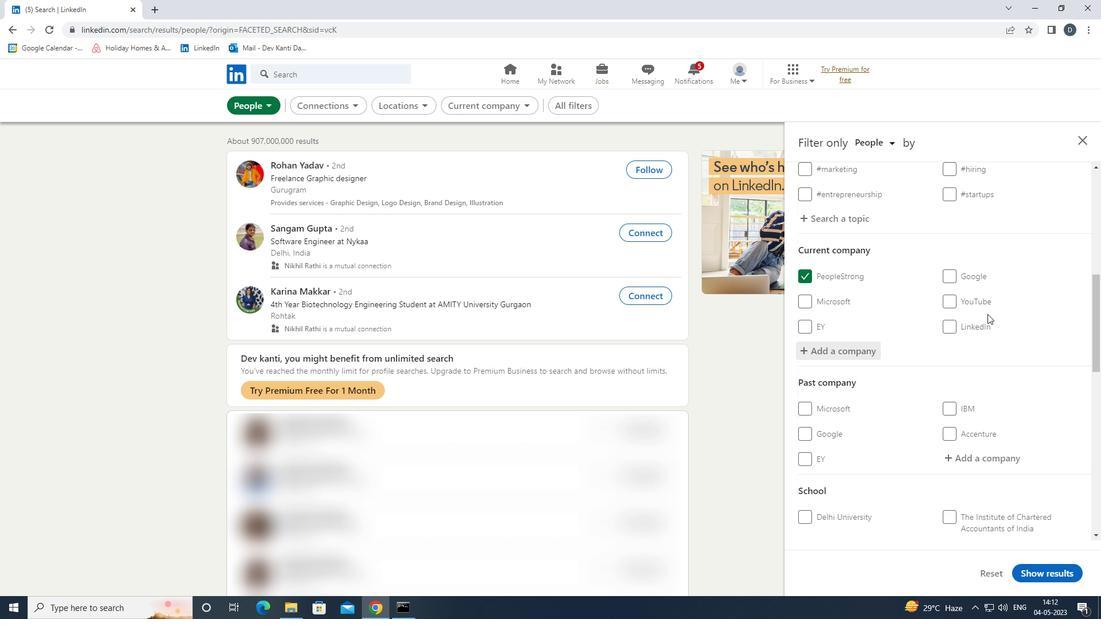 
Action: Mouse moved to (987, 314)
Screenshot: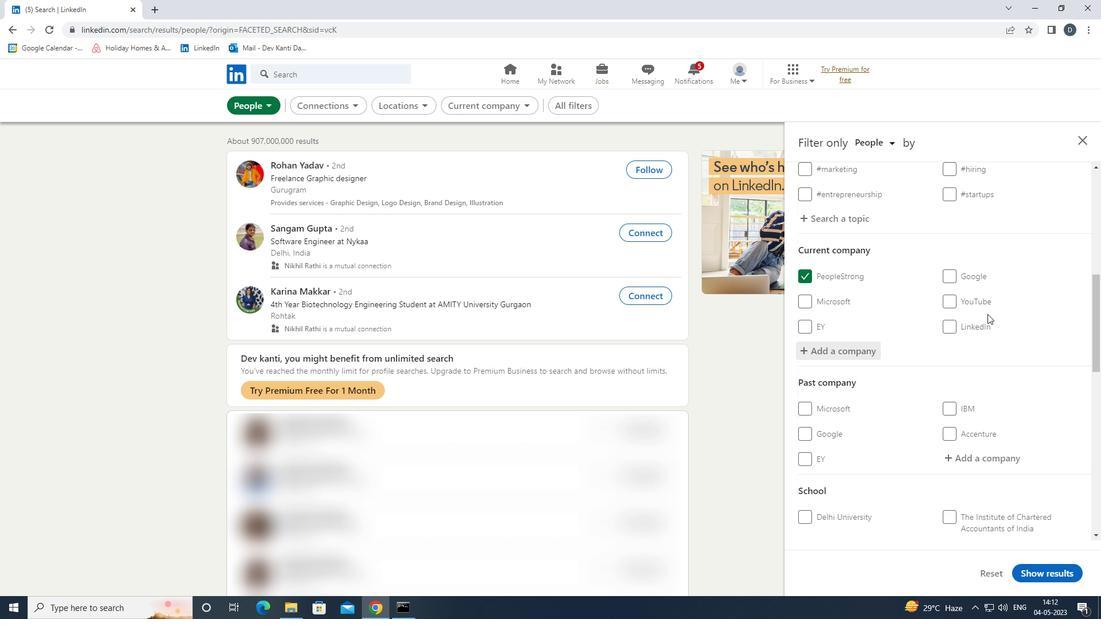 
Action: Mouse scrolled (987, 313) with delta (0, 0)
Screenshot: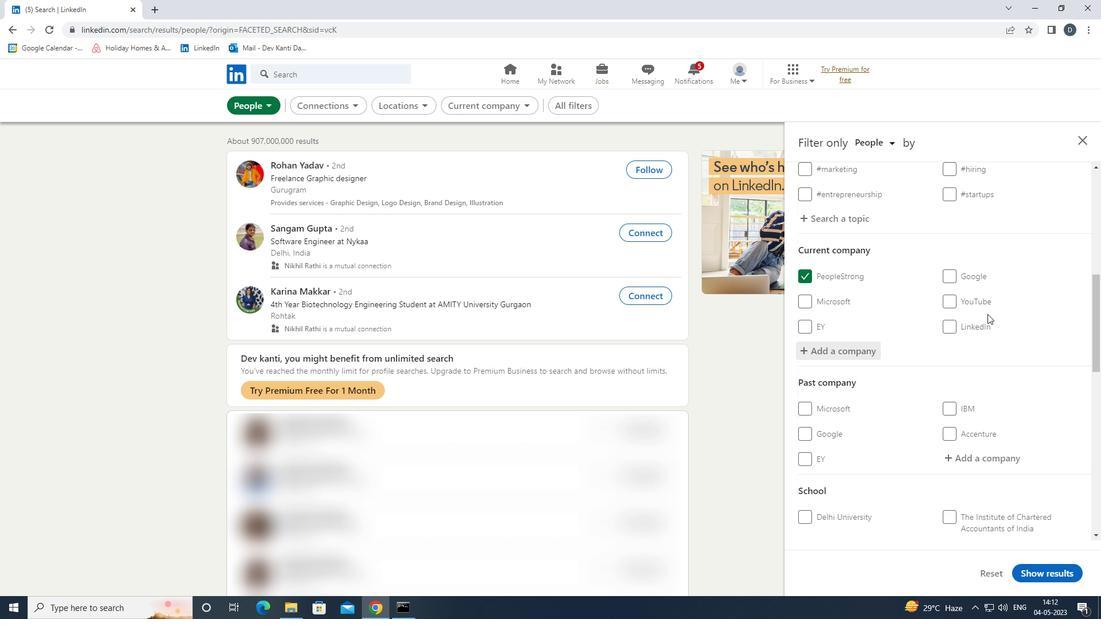 
Action: Mouse moved to (986, 315)
Screenshot: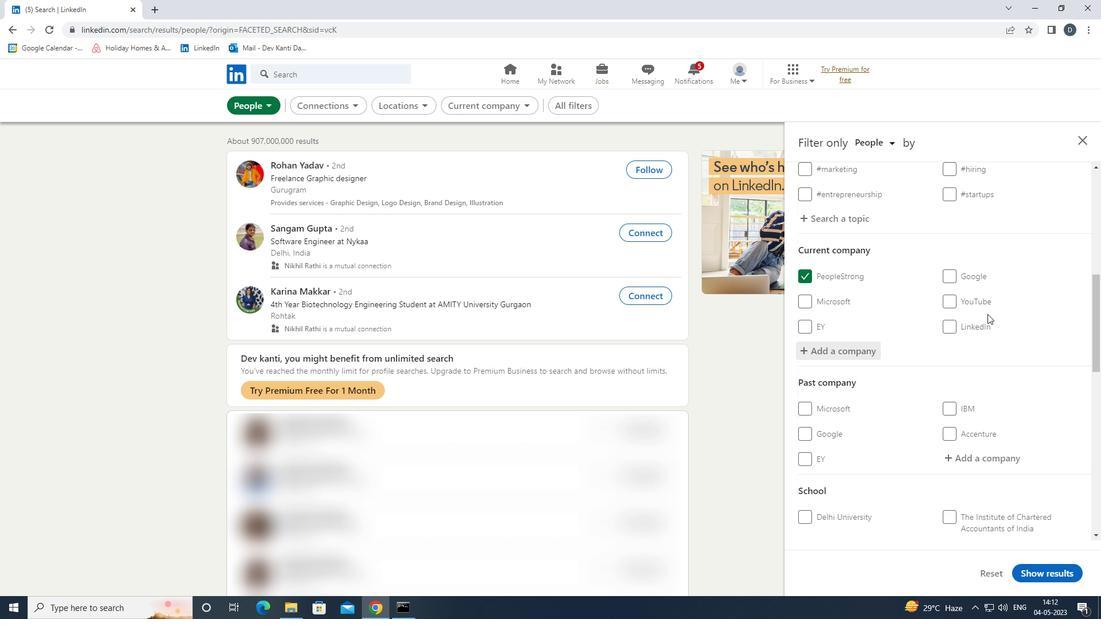 
Action: Mouse scrolled (986, 314) with delta (0, 0)
Screenshot: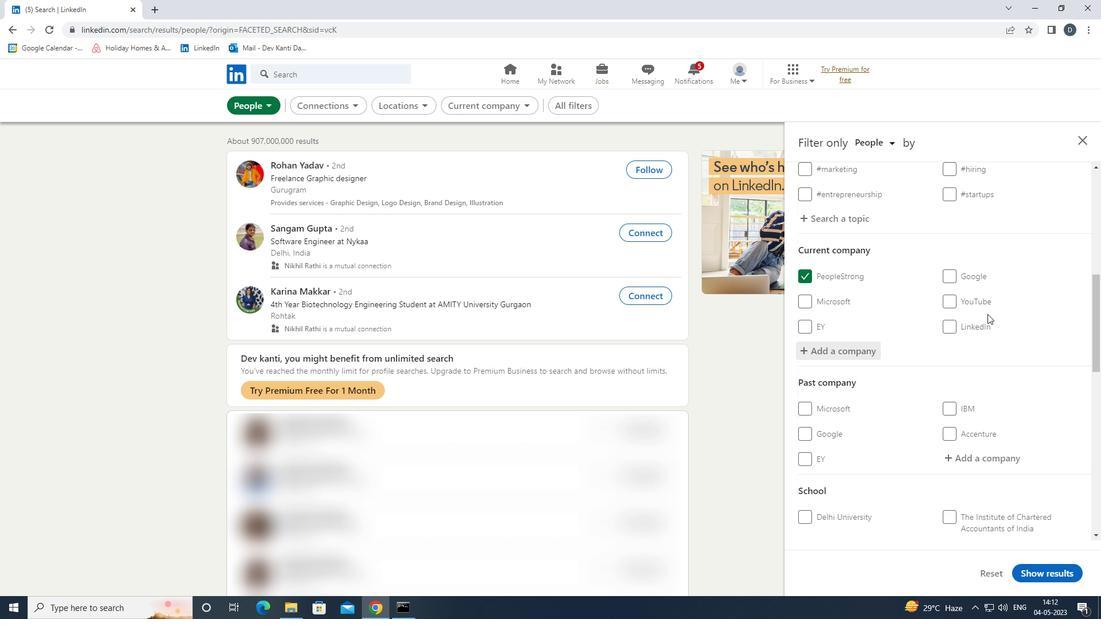 
Action: Mouse moved to (971, 410)
Screenshot: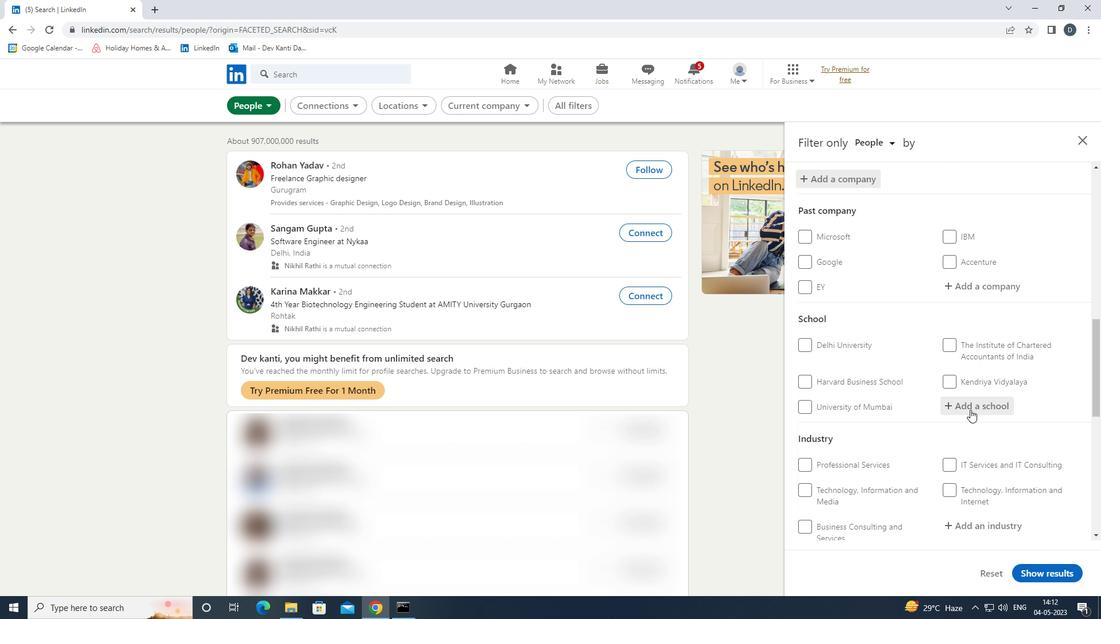 
Action: Mouse pressed left at (971, 410)
Screenshot: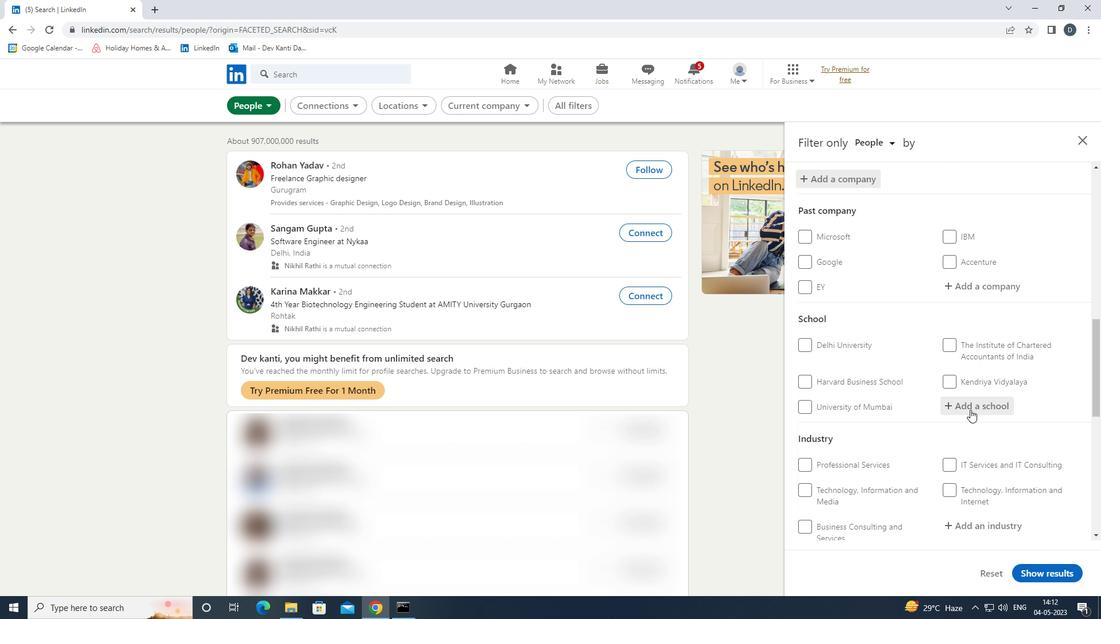 
Action: Mouse moved to (966, 410)
Screenshot: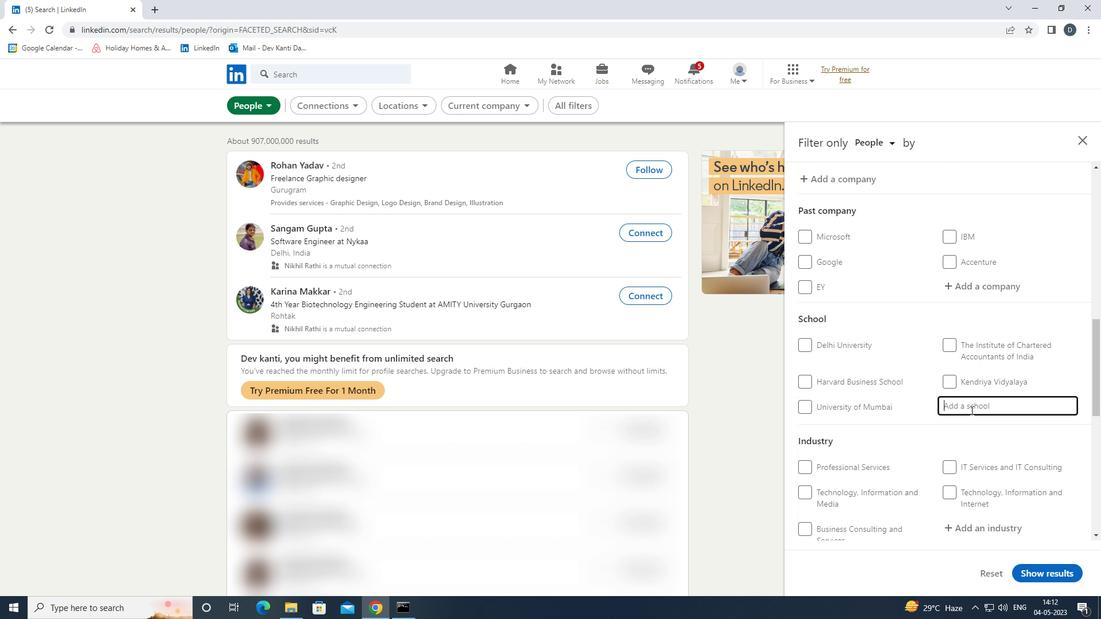 
Action: Key pressed <Key.shift><Key.shift><Key.shift><Key.shift><Key.shift>GURU<Key.space><Key.shift>NANAK<Key.space><Key.down><Key.enter>
Screenshot: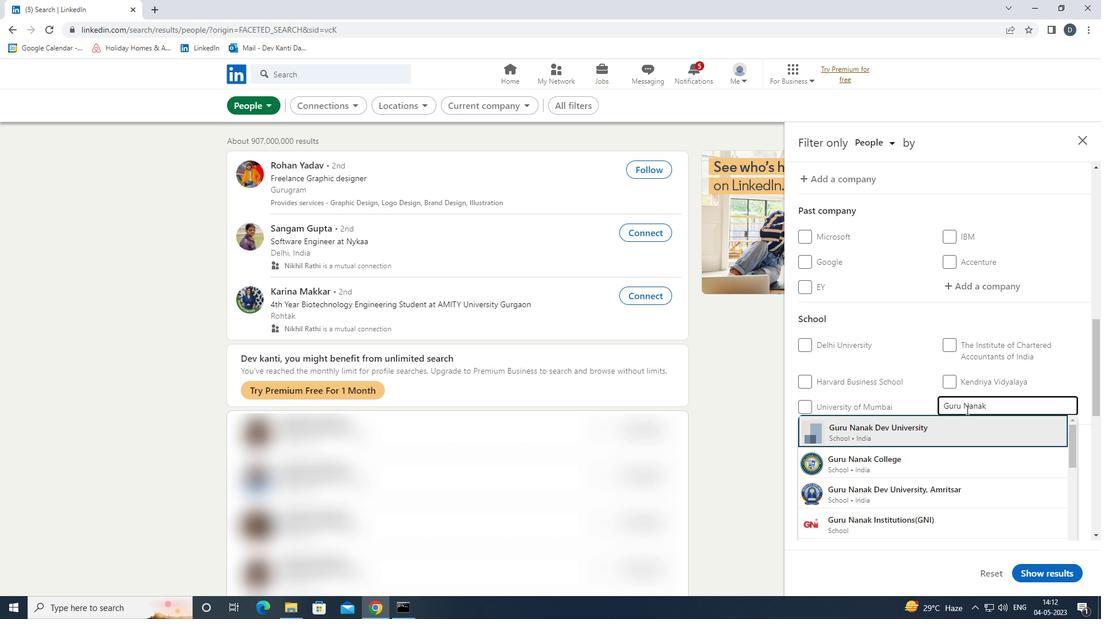 
Action: Mouse moved to (1039, 349)
Screenshot: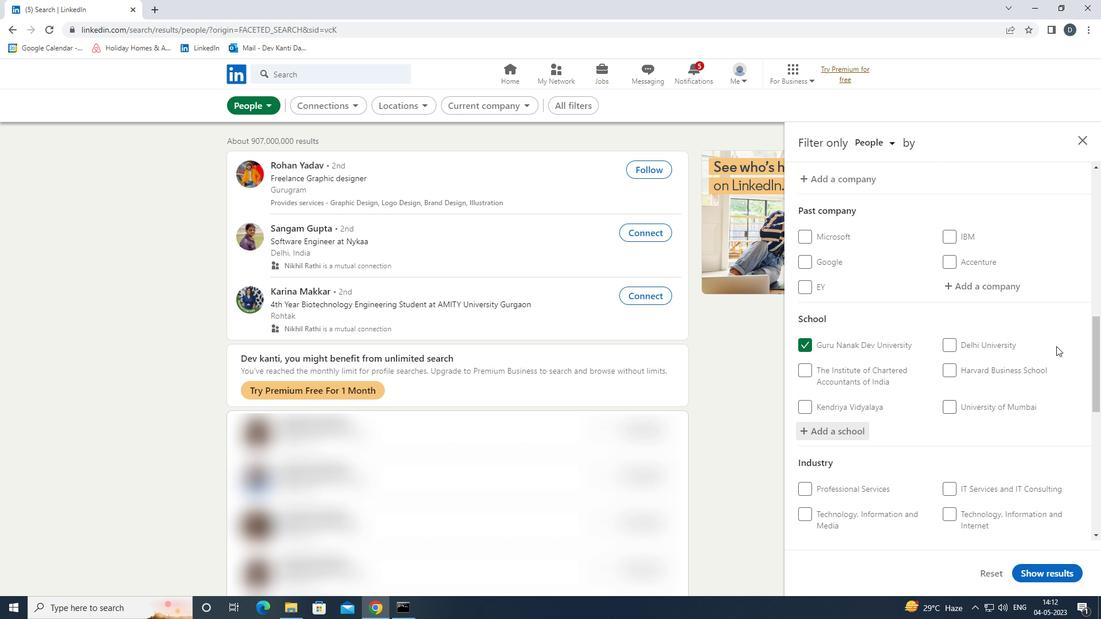 
Action: Mouse scrolled (1039, 348) with delta (0, 0)
Screenshot: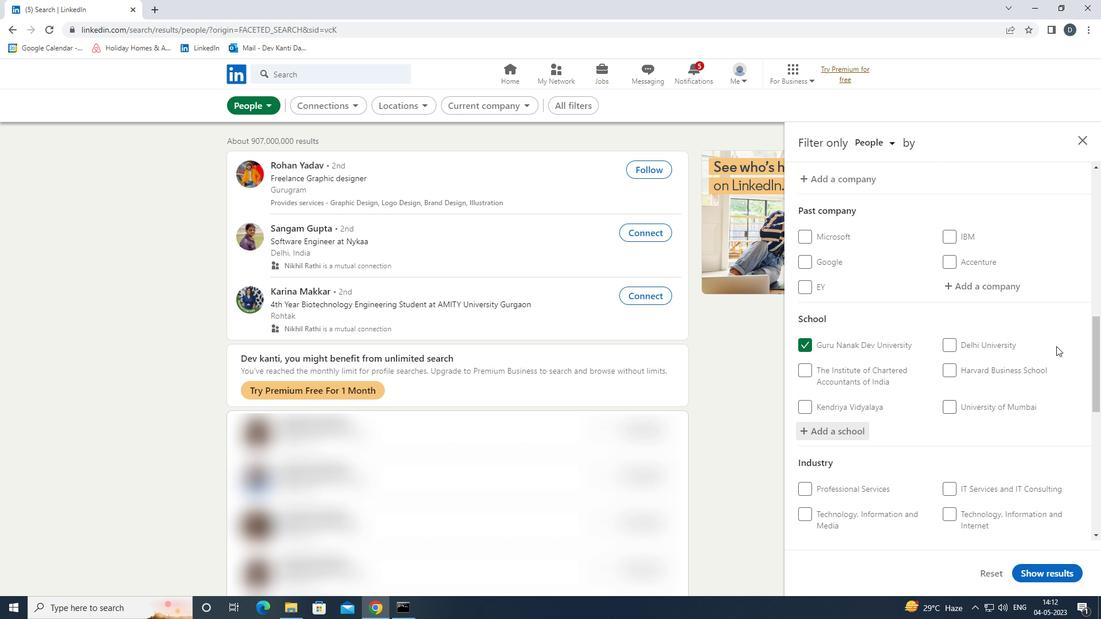 
Action: Mouse moved to (1037, 355)
Screenshot: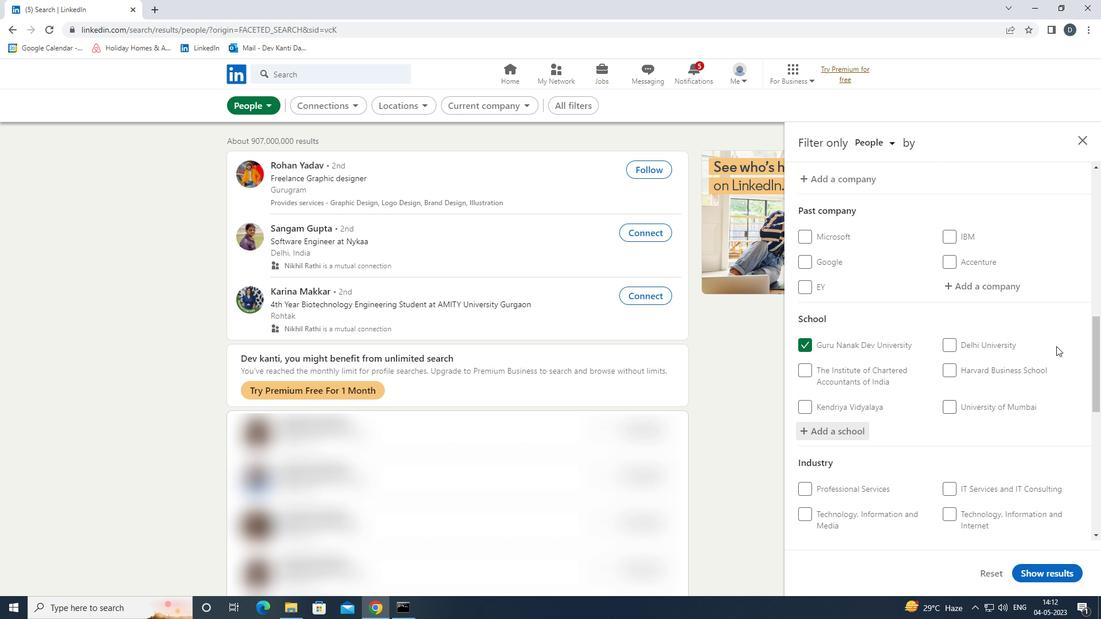 
Action: Mouse scrolled (1037, 355) with delta (0, 0)
Screenshot: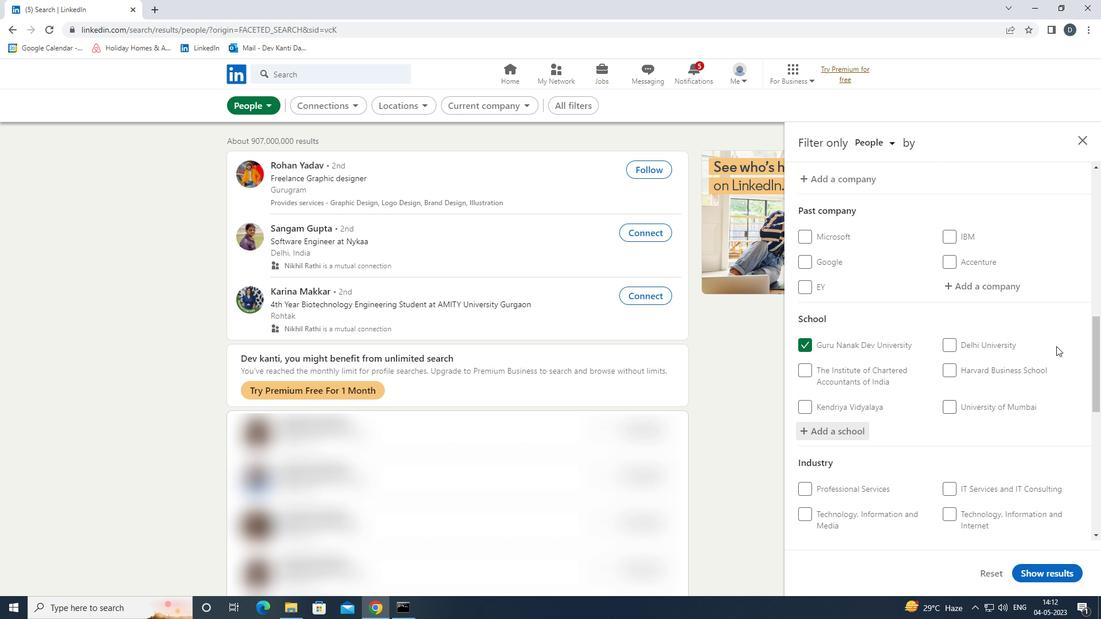
Action: Mouse moved to (1035, 360)
Screenshot: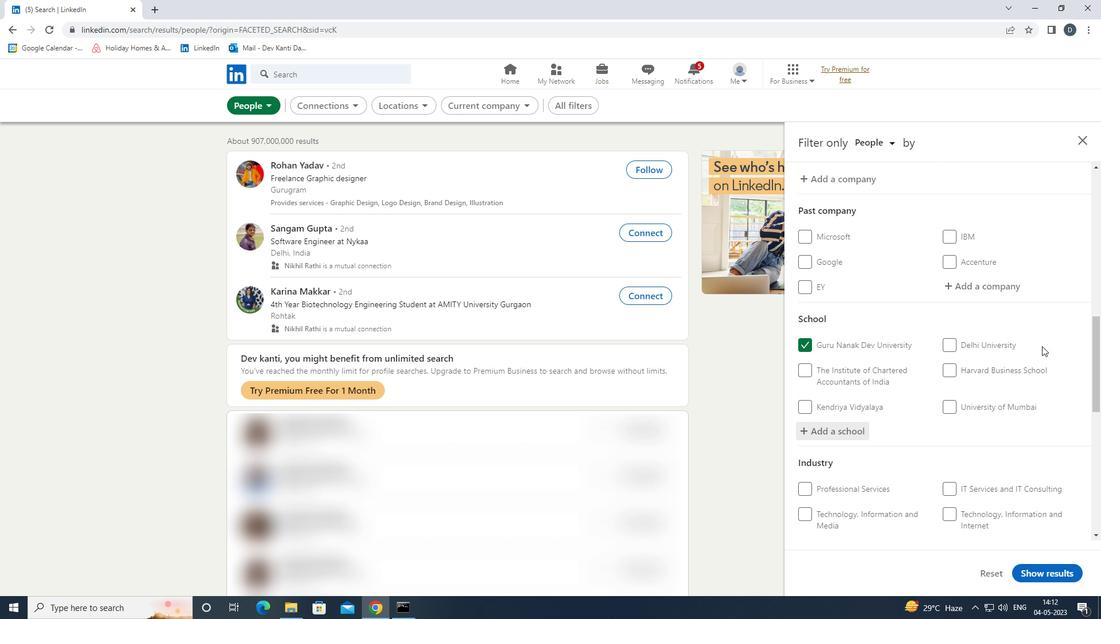 
Action: Mouse scrolled (1035, 360) with delta (0, 0)
Screenshot: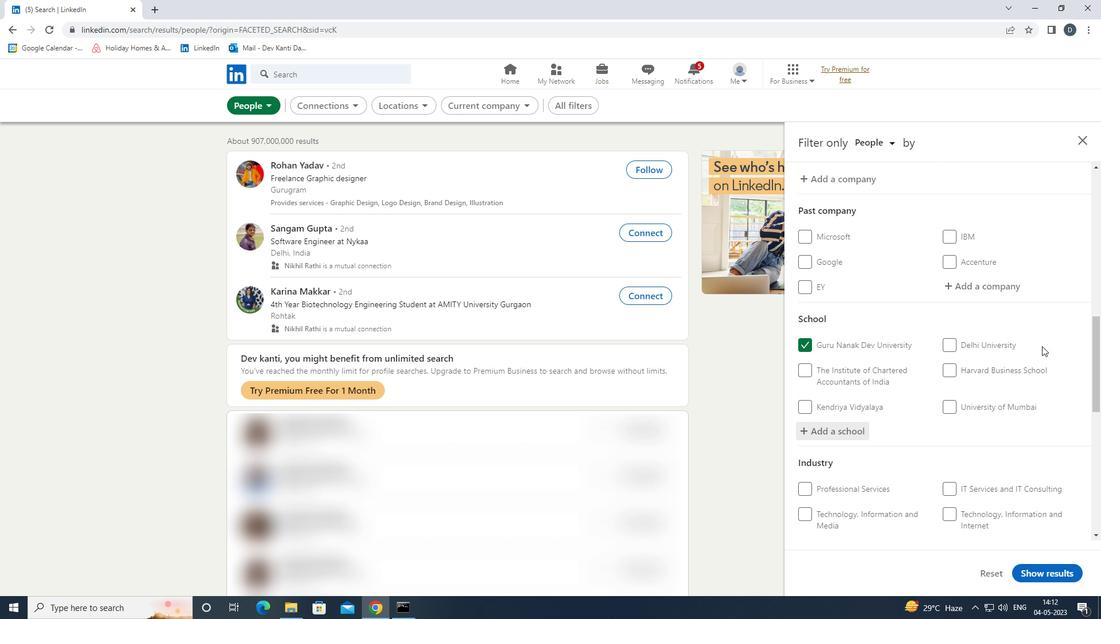 
Action: Mouse moved to (987, 376)
Screenshot: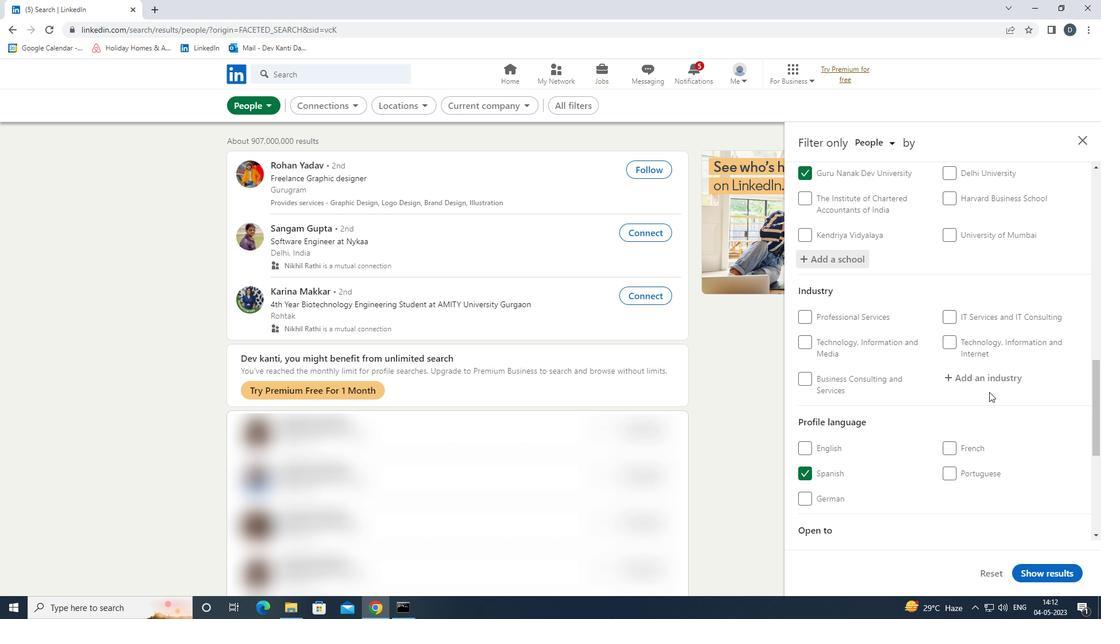 
Action: Mouse pressed left at (987, 376)
Screenshot: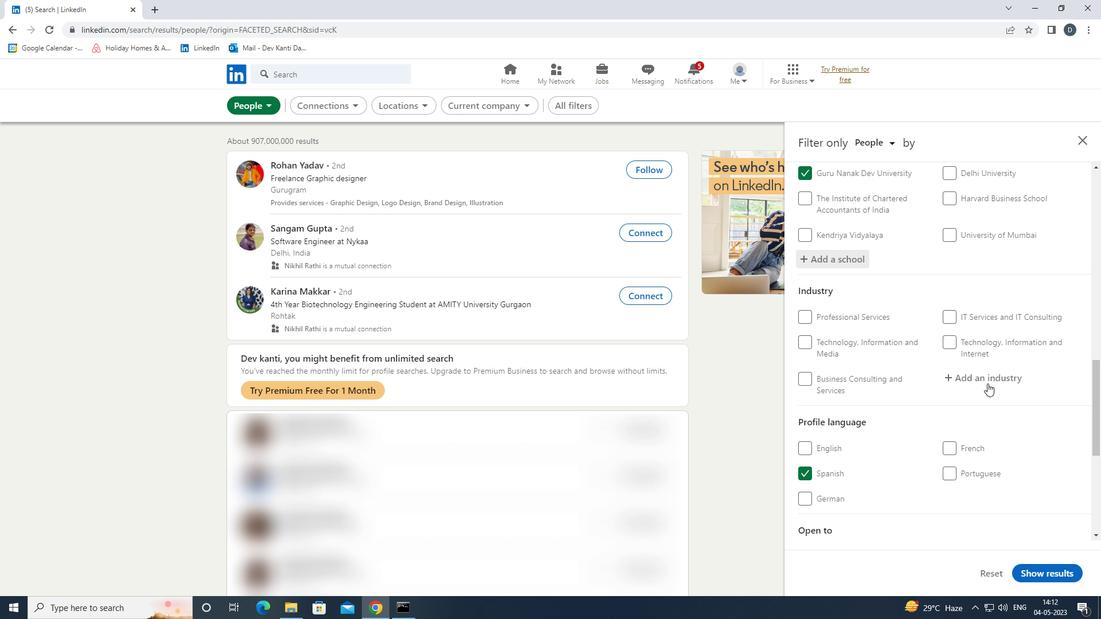 
Action: Mouse moved to (985, 376)
Screenshot: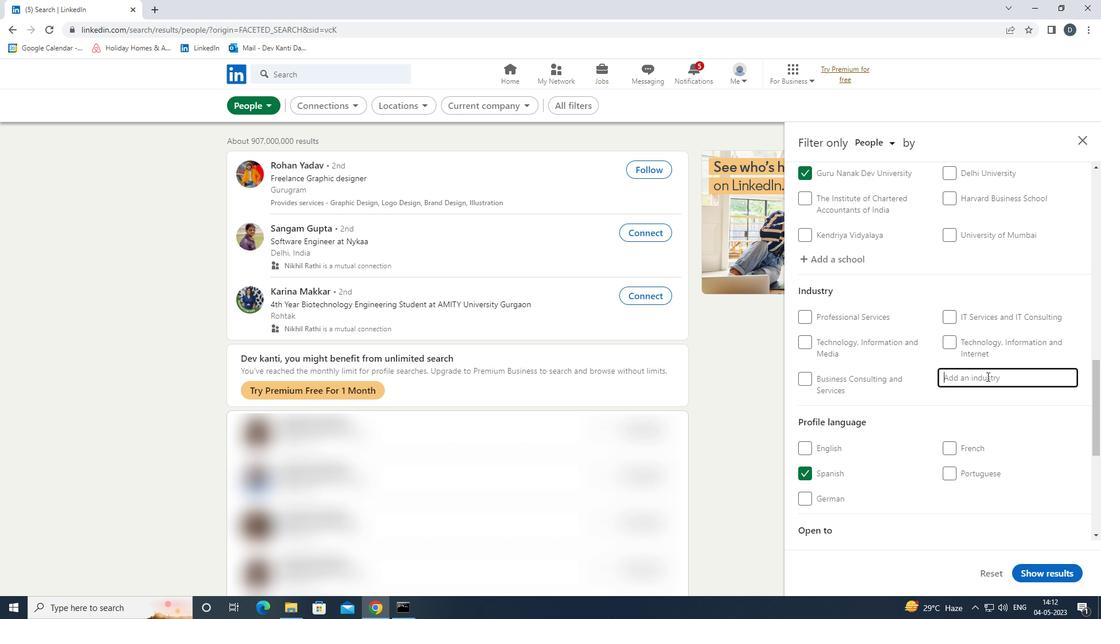
Action: Key pressed <Key.shift><Key.shift><Key.shift><Key.shift><Key.shift><Key.shift><Key.shift><Key.shift><Key.shift><Key.shift><Key.shift><Key.shift><Key.shift><Key.shift><Key.shift><Key.shift><Key.shift><Key.shift><Key.shift><Key.shift><Key.shift><Key.shift><Key.shift><Key.shift><Key.shift><Key.shift><Key.shift><Key.shift><Key.shift><Key.shift><Key.shift><Key.shift><Key.shift><Key.shift><Key.shift><Key.shift><Key.shift><Key.shift><Key.shift>RADIO<Key.space>AD<Key.backspace>ND<Key.space><Key.shift>TELE<Key.down><Key.down><Key.enter>
Screenshot: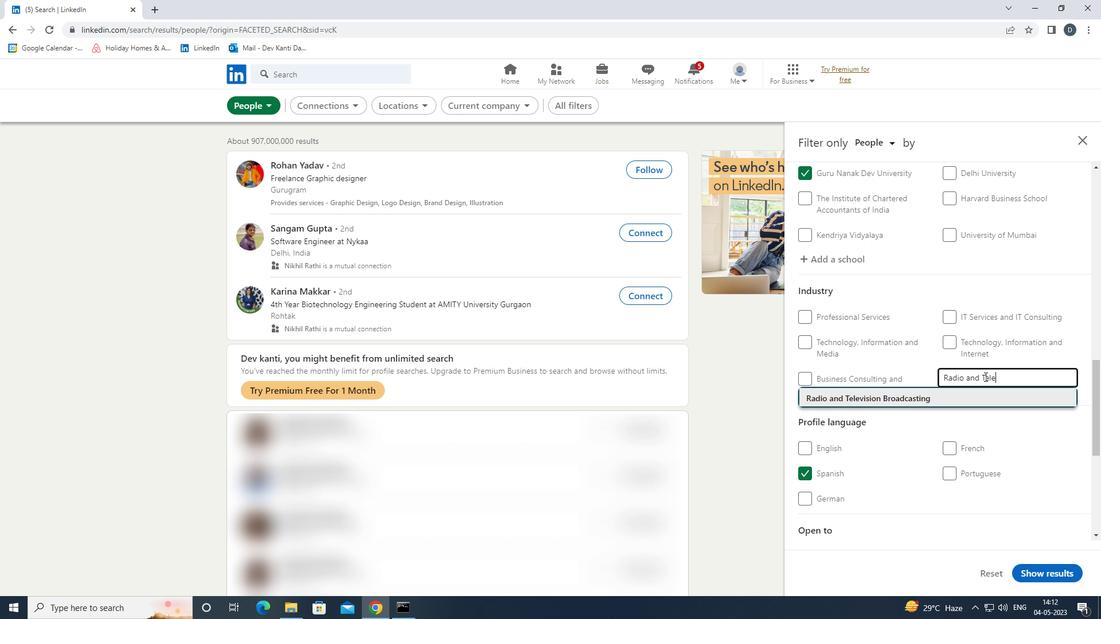 
Action: Mouse moved to (969, 289)
Screenshot: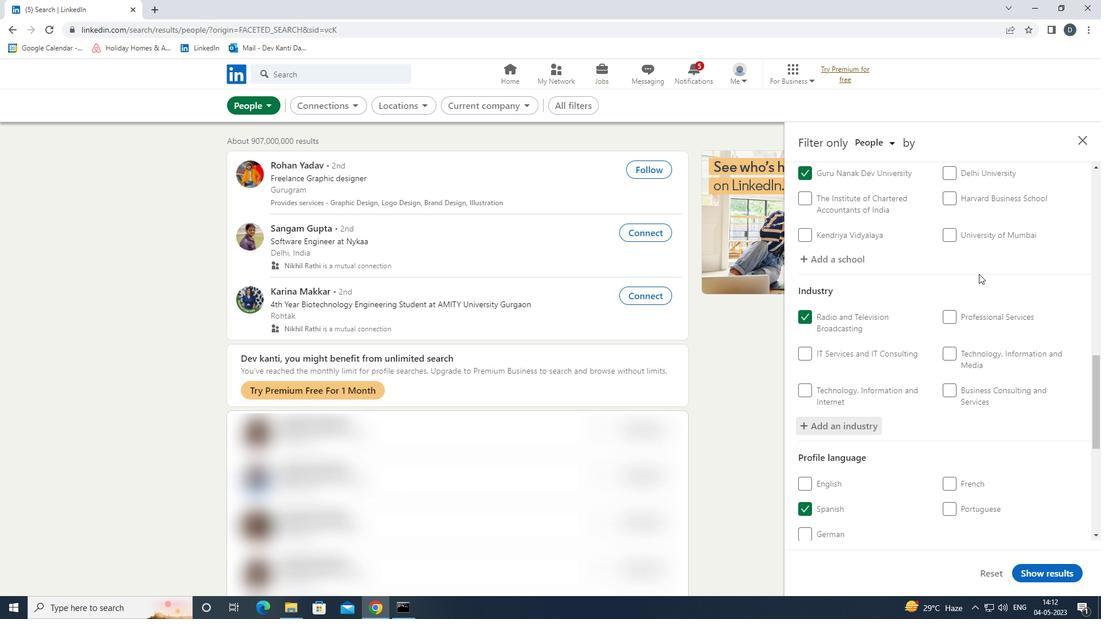
Action: Mouse scrolled (969, 289) with delta (0, 0)
Screenshot: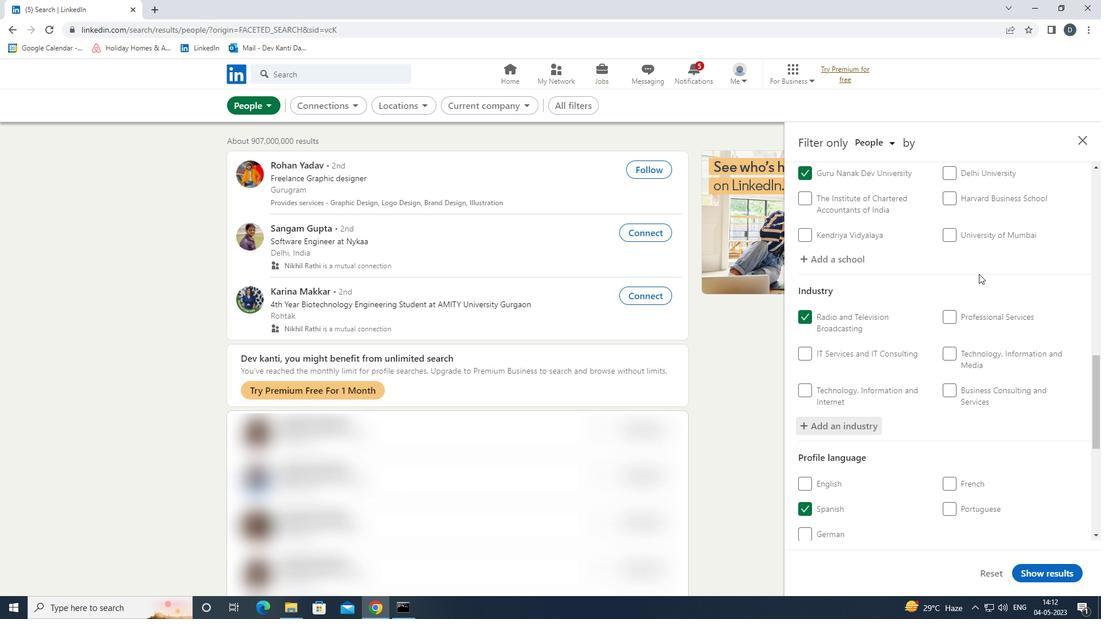 
Action: Mouse moved to (969, 292)
Screenshot: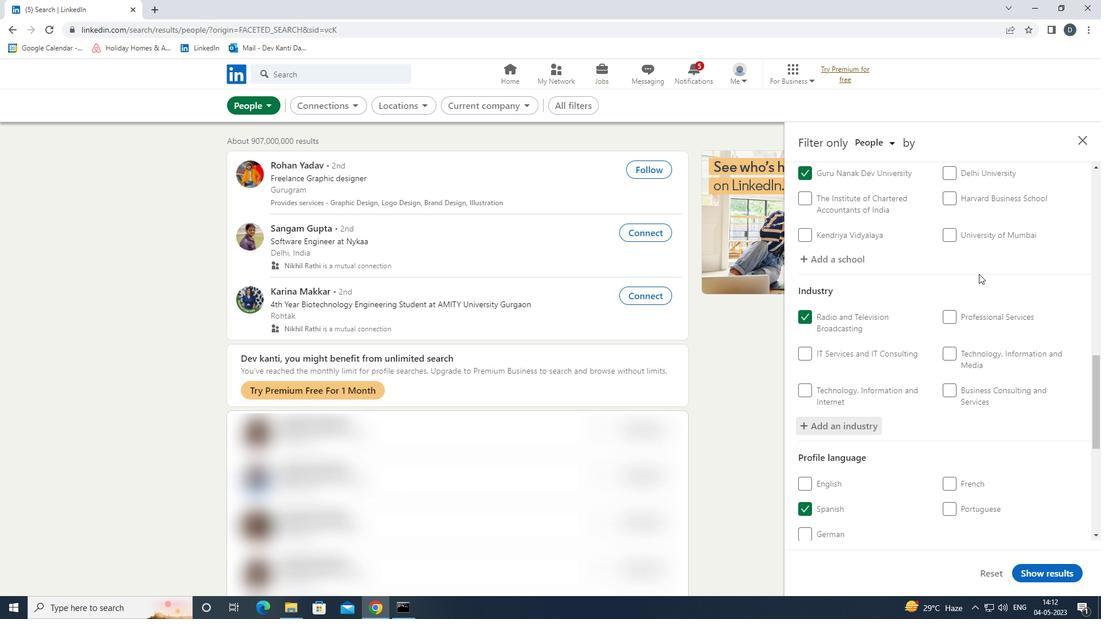
Action: Mouse scrolled (969, 292) with delta (0, 0)
Screenshot: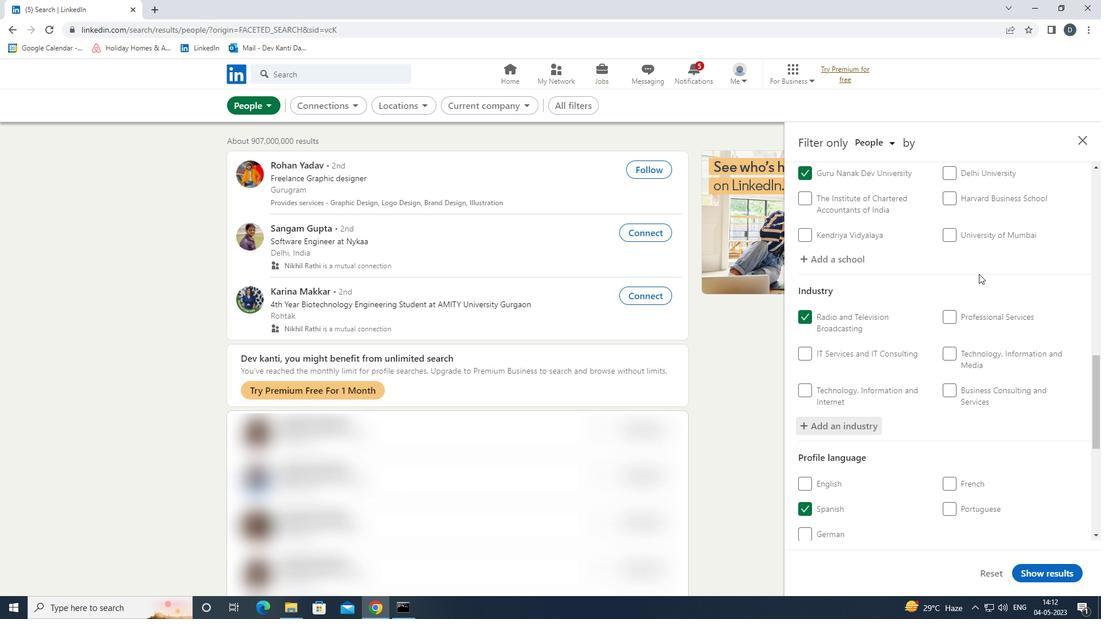 
Action: Mouse moved to (969, 293)
Screenshot: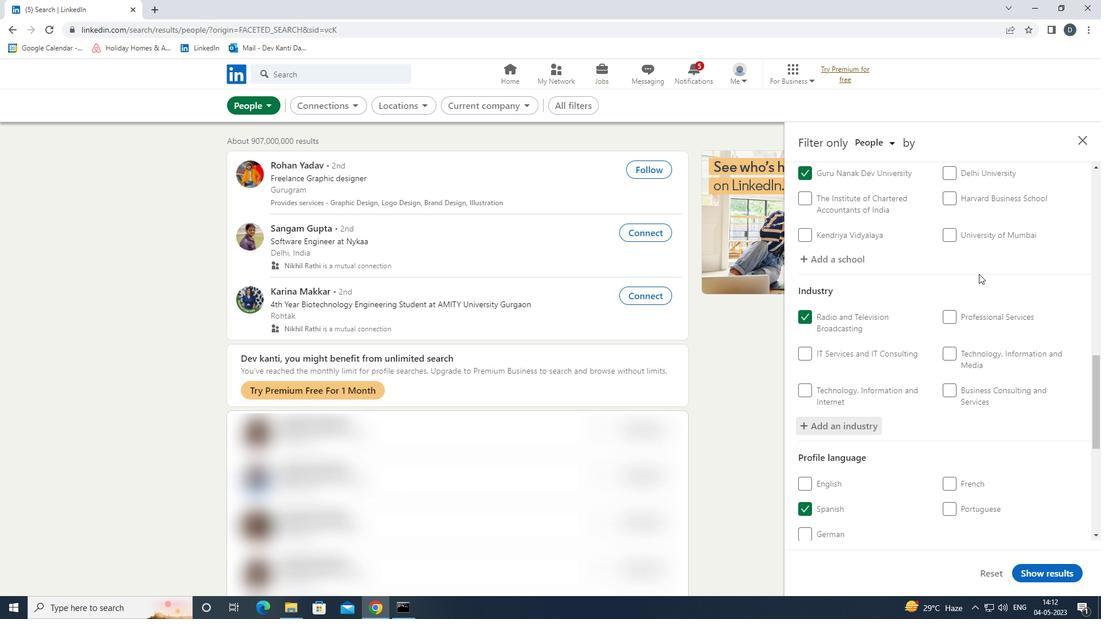 
Action: Mouse scrolled (969, 292) with delta (0, 0)
Screenshot: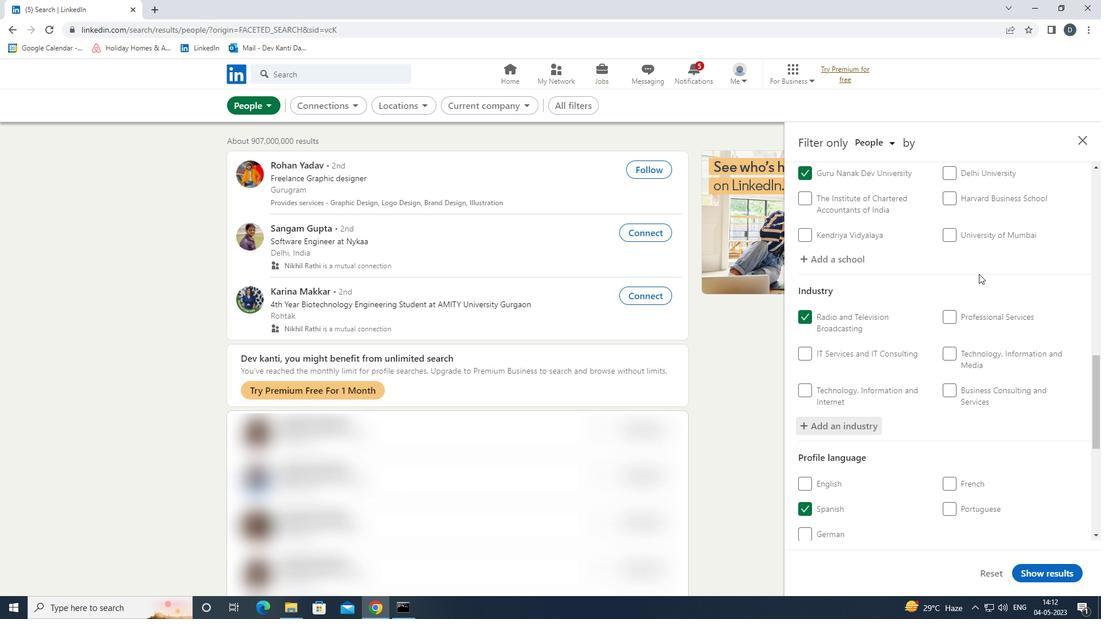 
Action: Mouse scrolled (969, 292) with delta (0, 0)
Screenshot: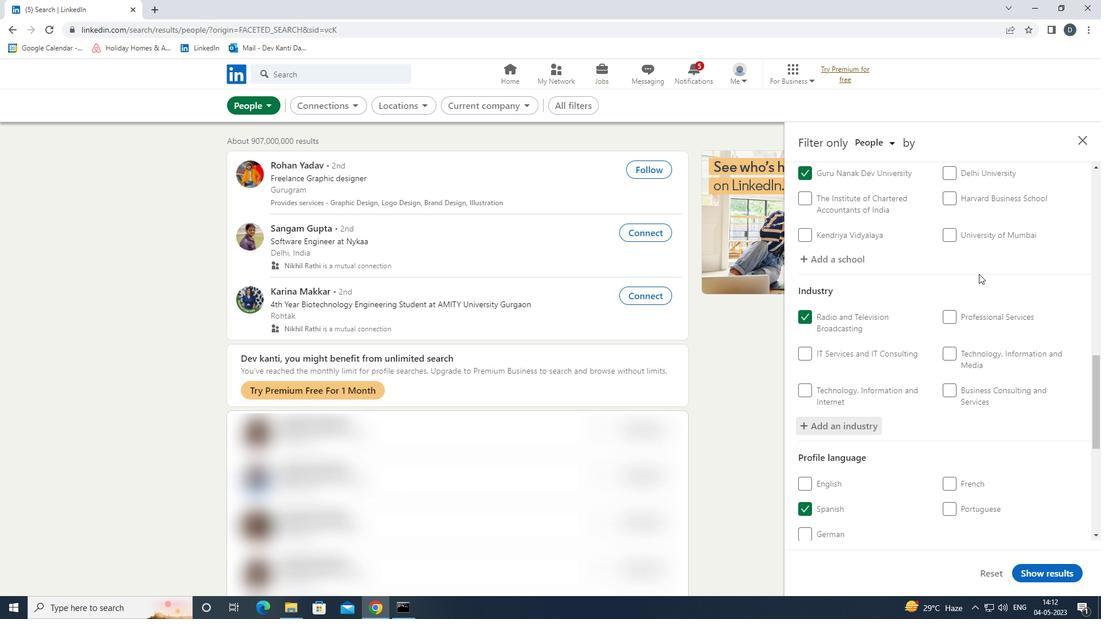 
Action: Mouse scrolled (969, 292) with delta (0, 0)
Screenshot: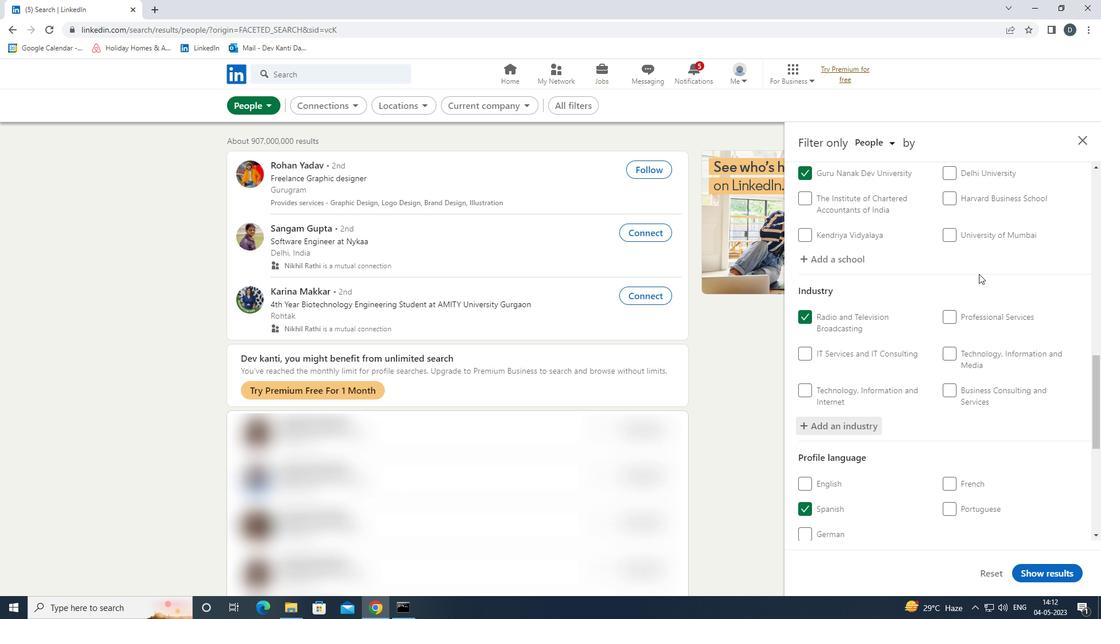 
Action: Mouse moved to (965, 314)
Screenshot: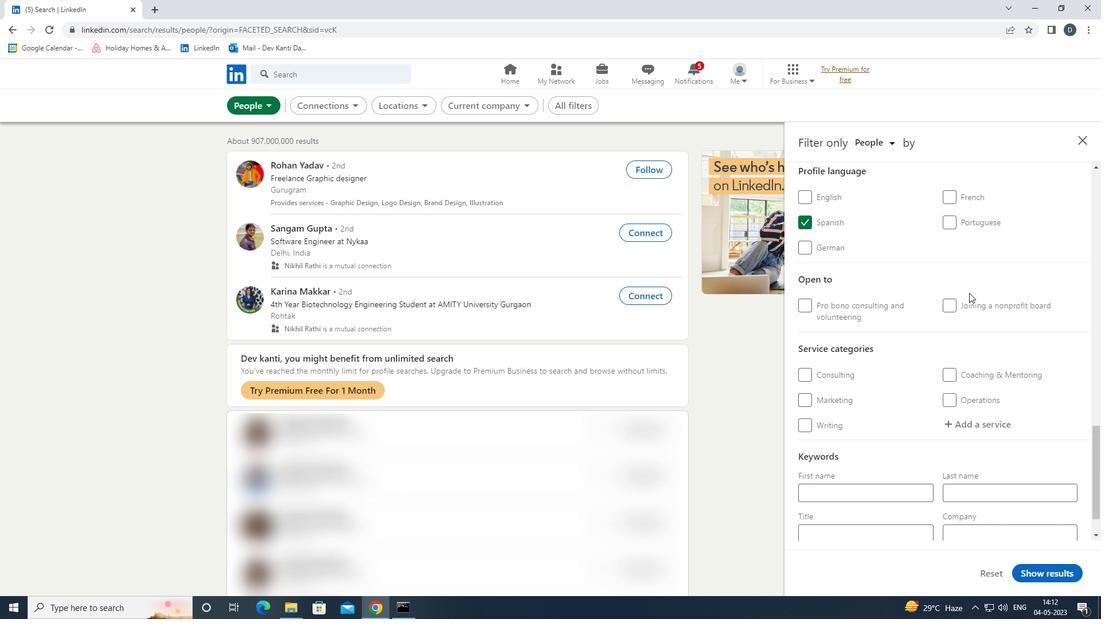 
Action: Mouse scrolled (965, 314) with delta (0, 0)
Screenshot: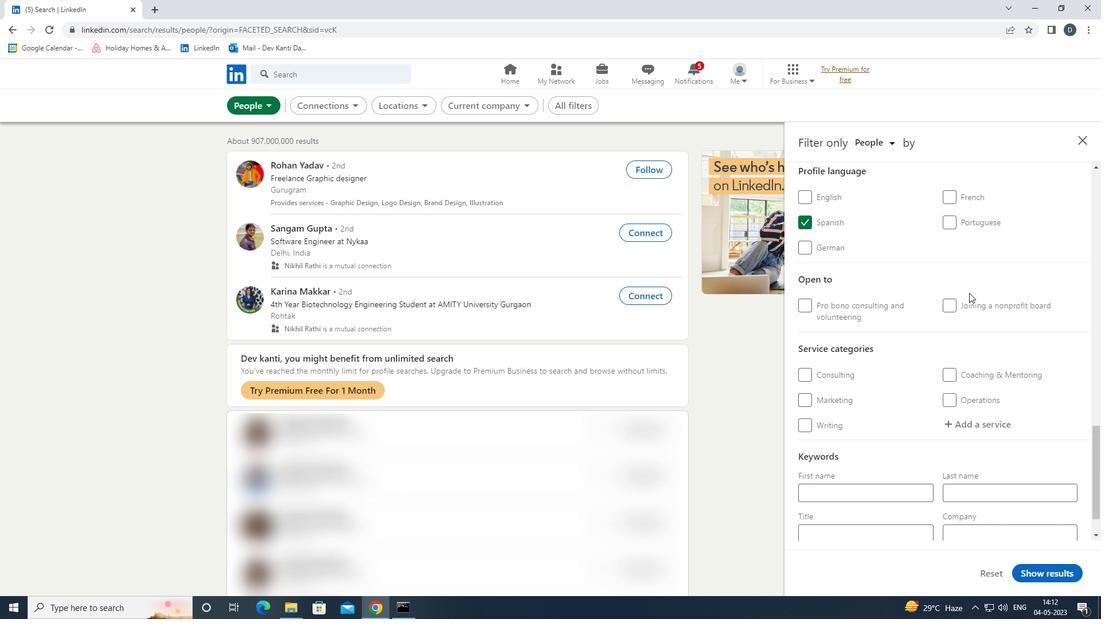 
Action: Mouse moved to (965, 319)
Screenshot: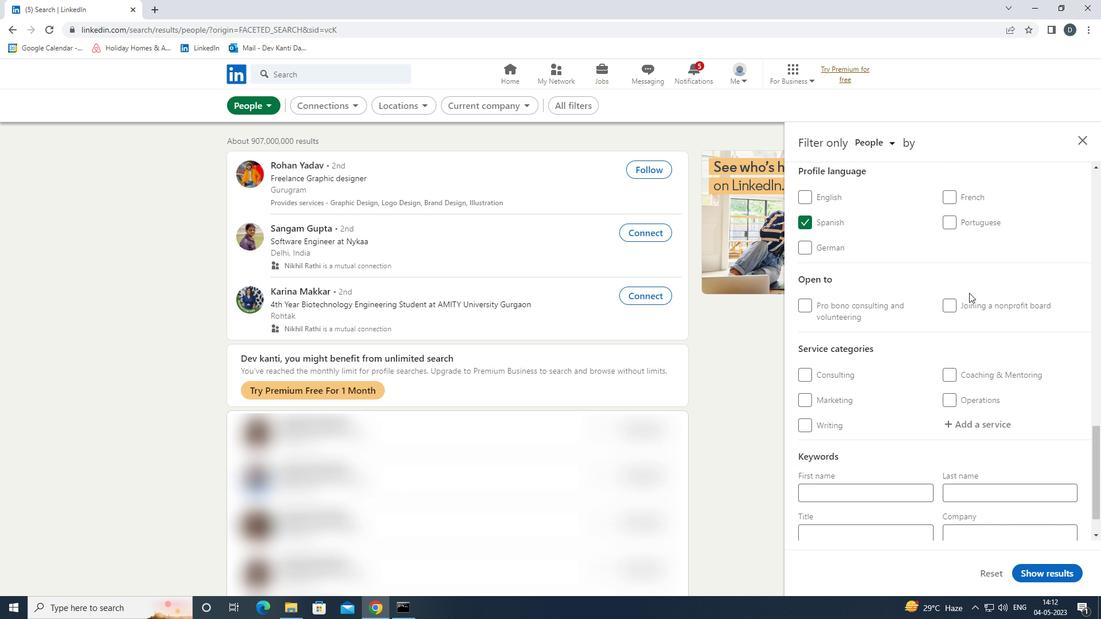 
Action: Mouse scrolled (965, 318) with delta (0, 0)
Screenshot: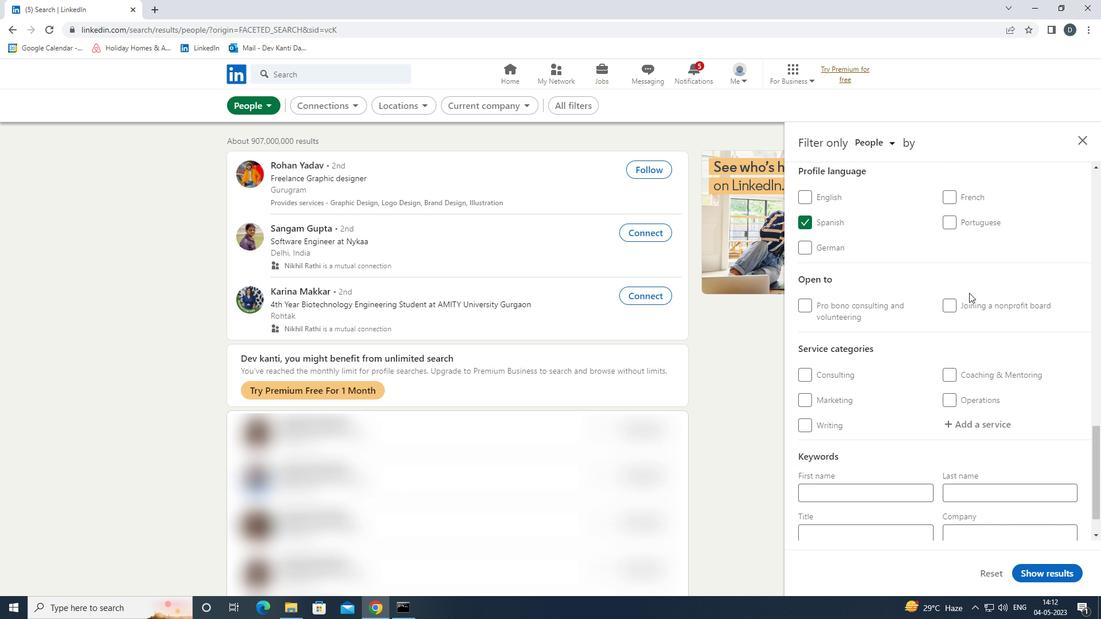 
Action: Mouse moved to (1000, 383)
Screenshot: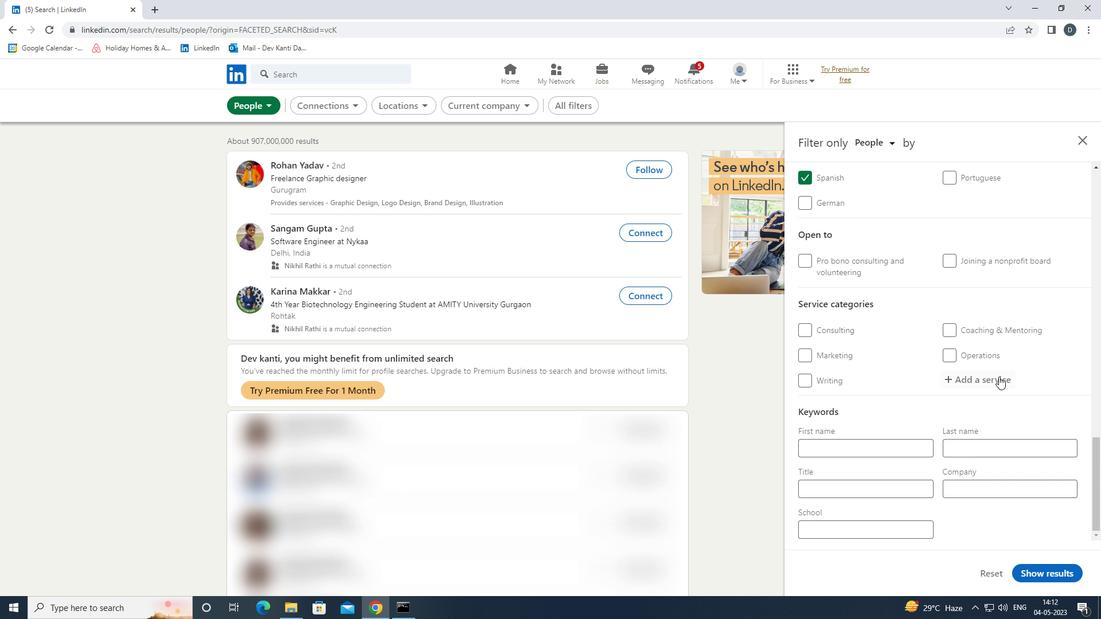 
Action: Mouse pressed left at (1000, 383)
Screenshot: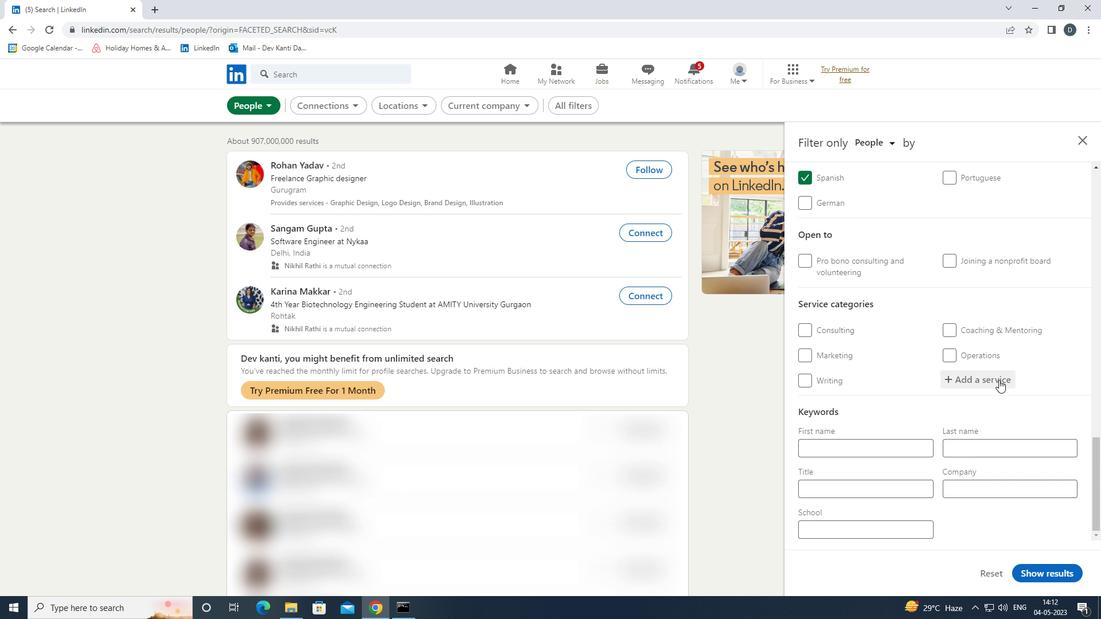
Action: Mouse moved to (1011, 377)
Screenshot: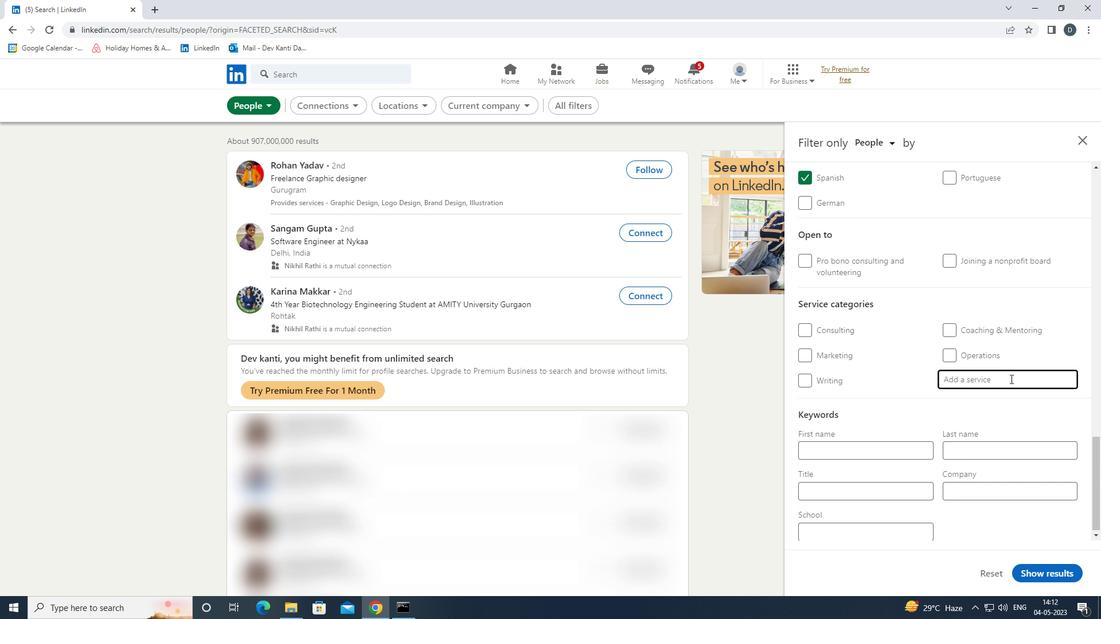 
Action: Key pressed <Key.shift><Key.shift><Key.shift>FILE<Key.space><Key.shift>MANA<Key.down><Key.enter>
Screenshot: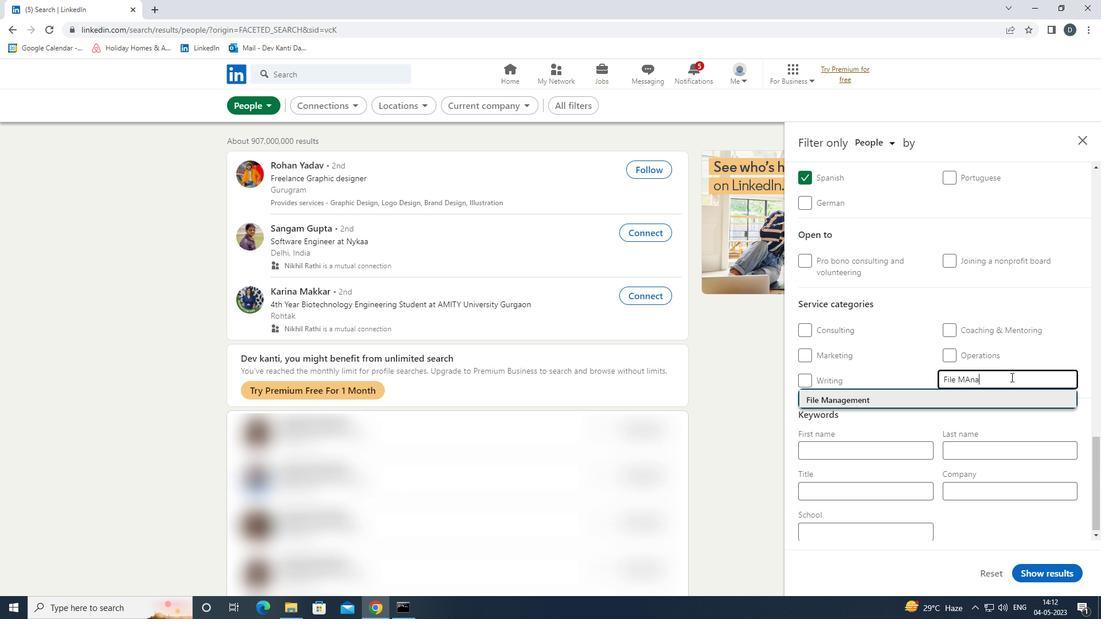 
Action: Mouse moved to (996, 374)
Screenshot: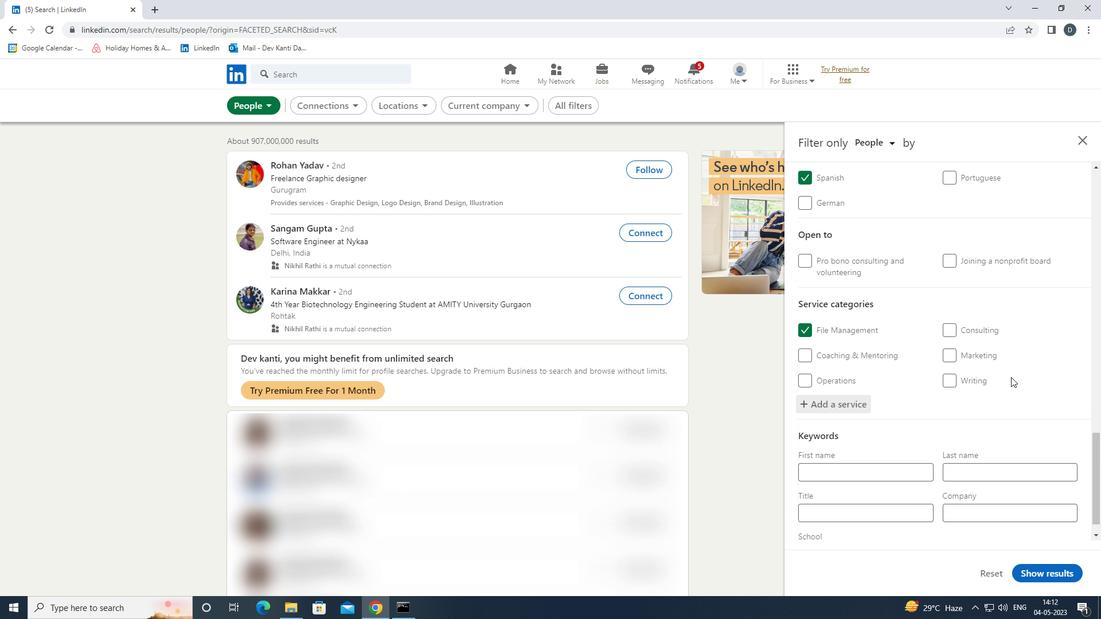
Action: Mouse scrolled (996, 373) with delta (0, 0)
Screenshot: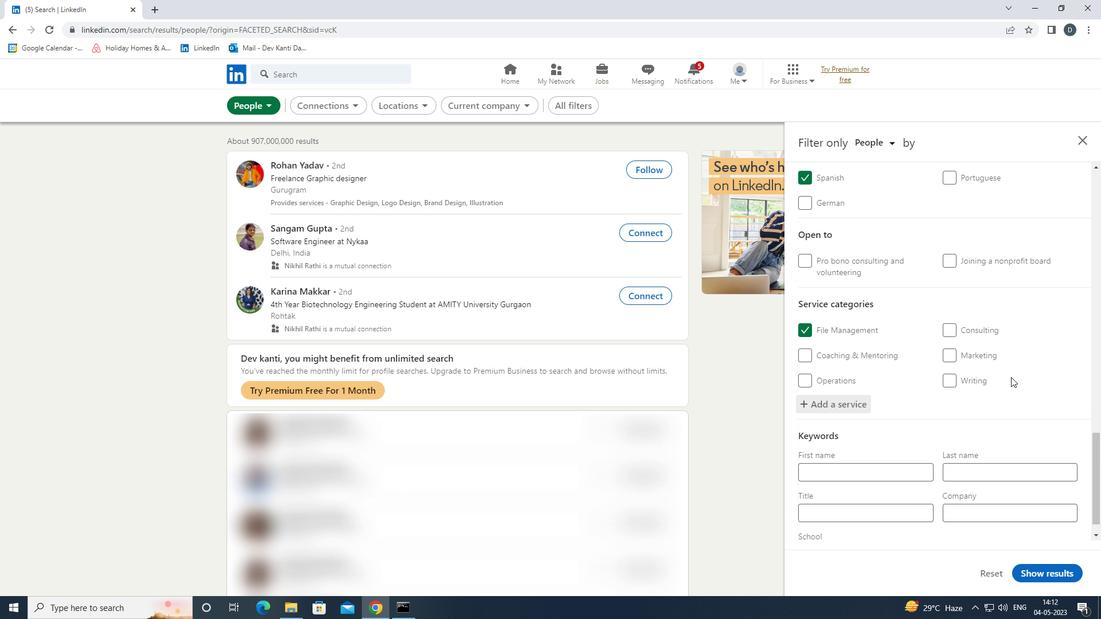 
Action: Mouse moved to (994, 382)
Screenshot: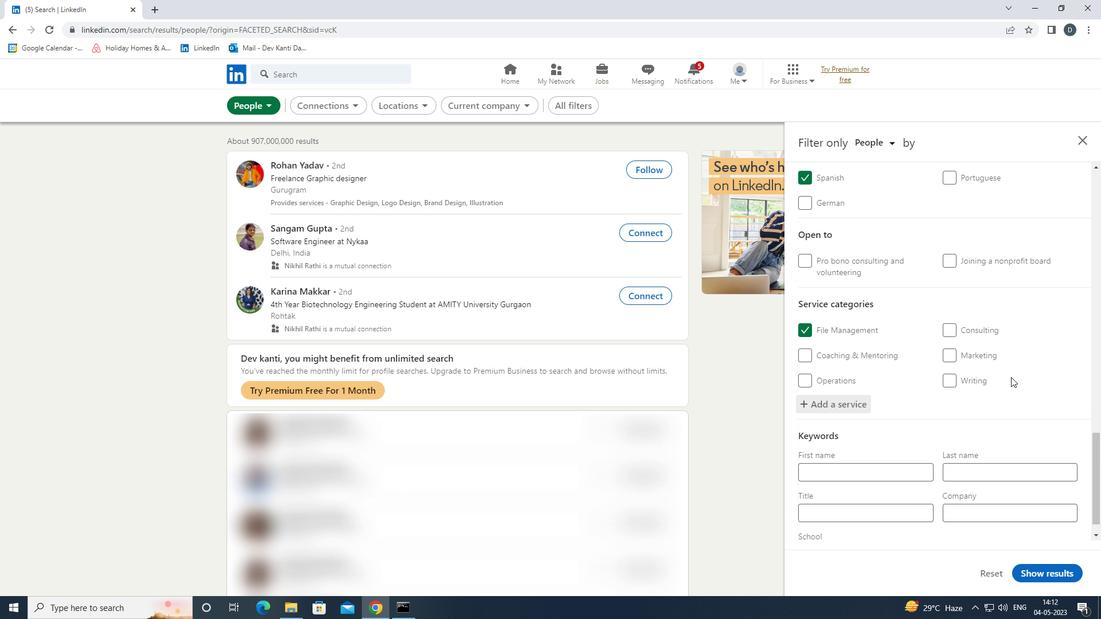 
Action: Mouse scrolled (994, 382) with delta (0, 0)
Screenshot: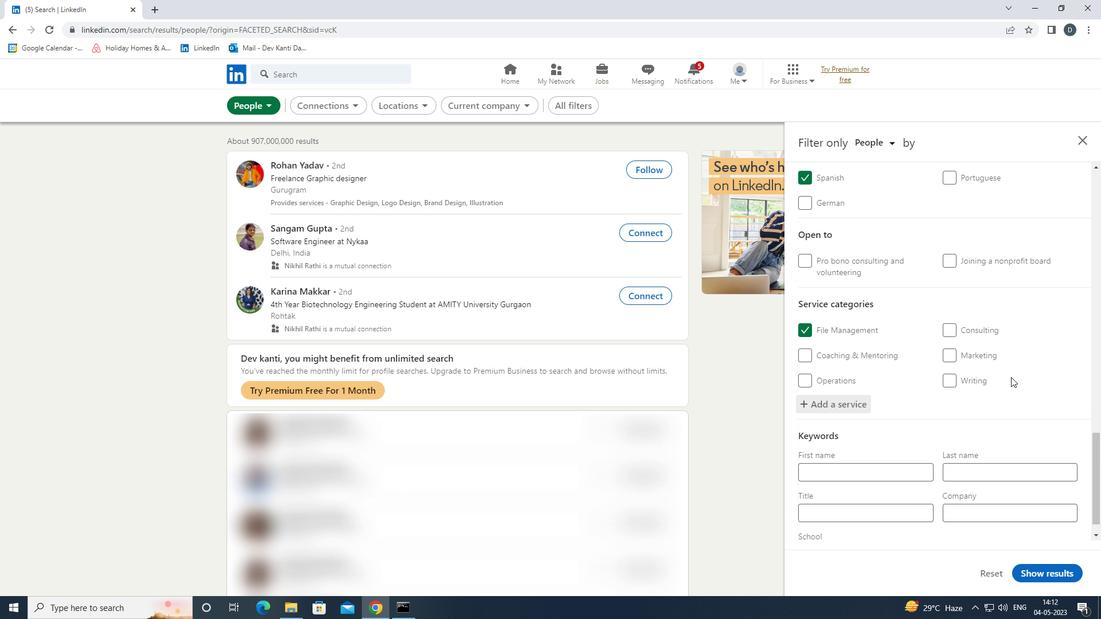 
Action: Mouse moved to (985, 397)
Screenshot: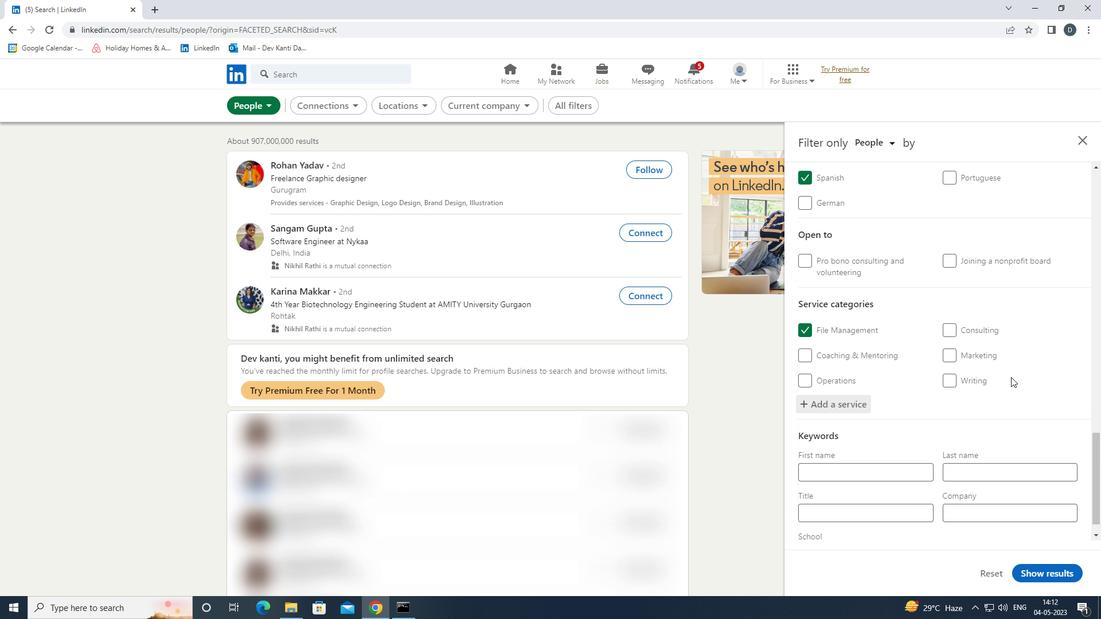 
Action: Mouse scrolled (985, 397) with delta (0, 0)
Screenshot: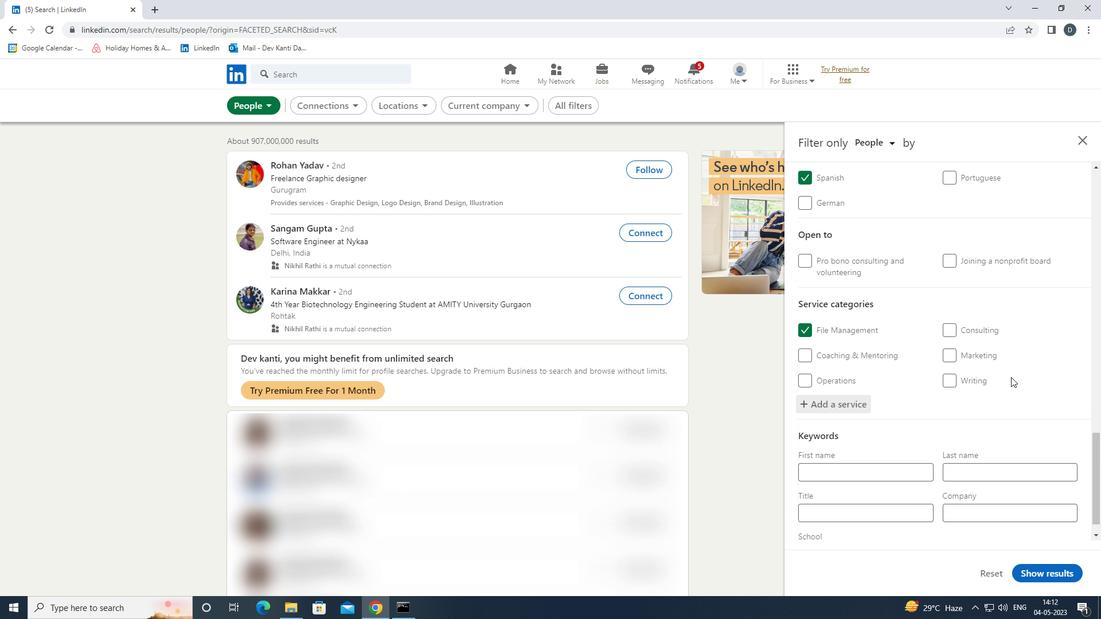 
Action: Mouse moved to (972, 411)
Screenshot: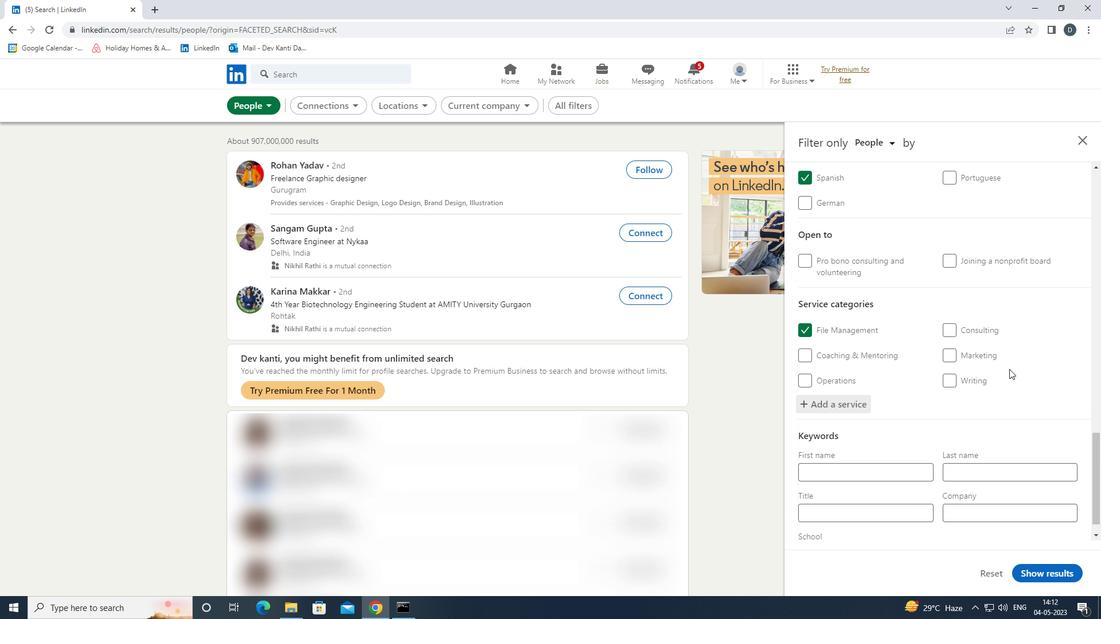 
Action: Mouse scrolled (972, 410) with delta (0, 0)
Screenshot: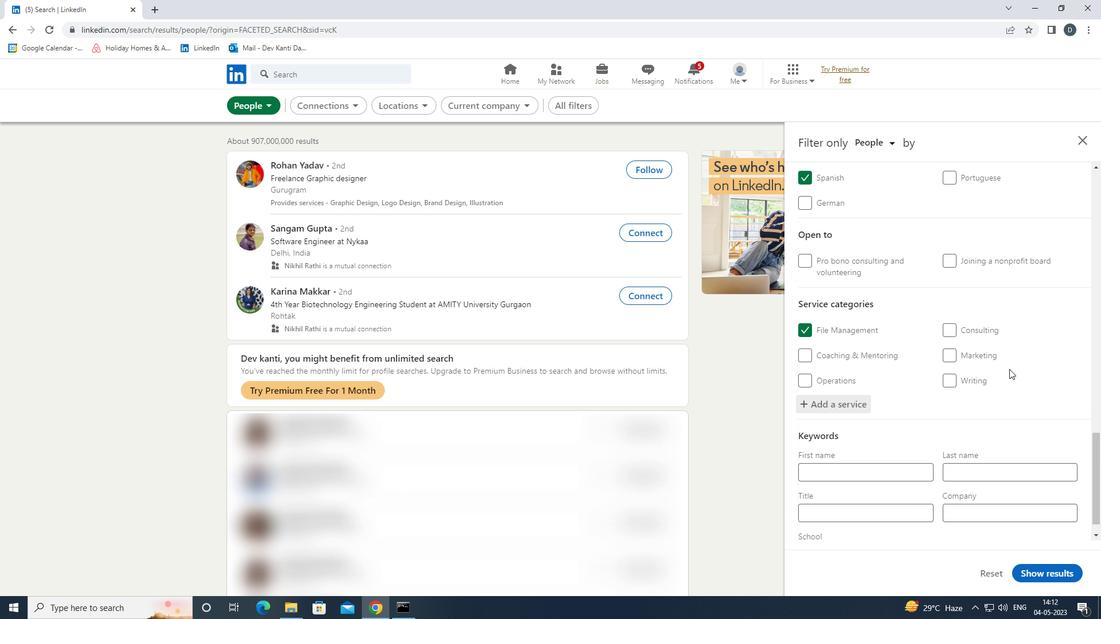 
Action: Mouse moved to (903, 485)
Screenshot: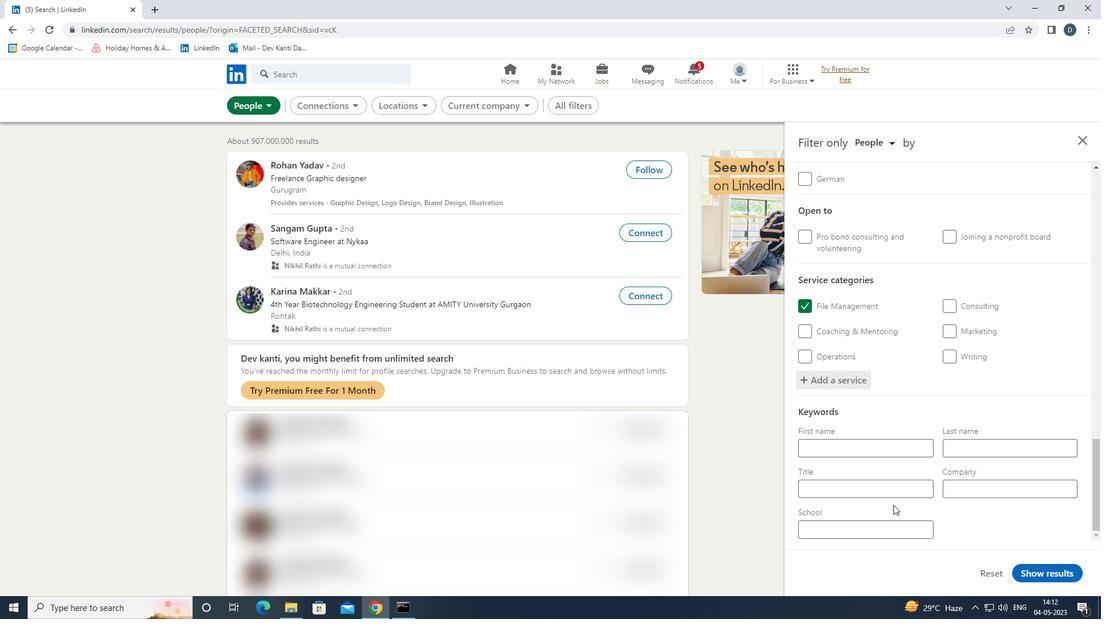
Action: Mouse pressed left at (903, 485)
Screenshot: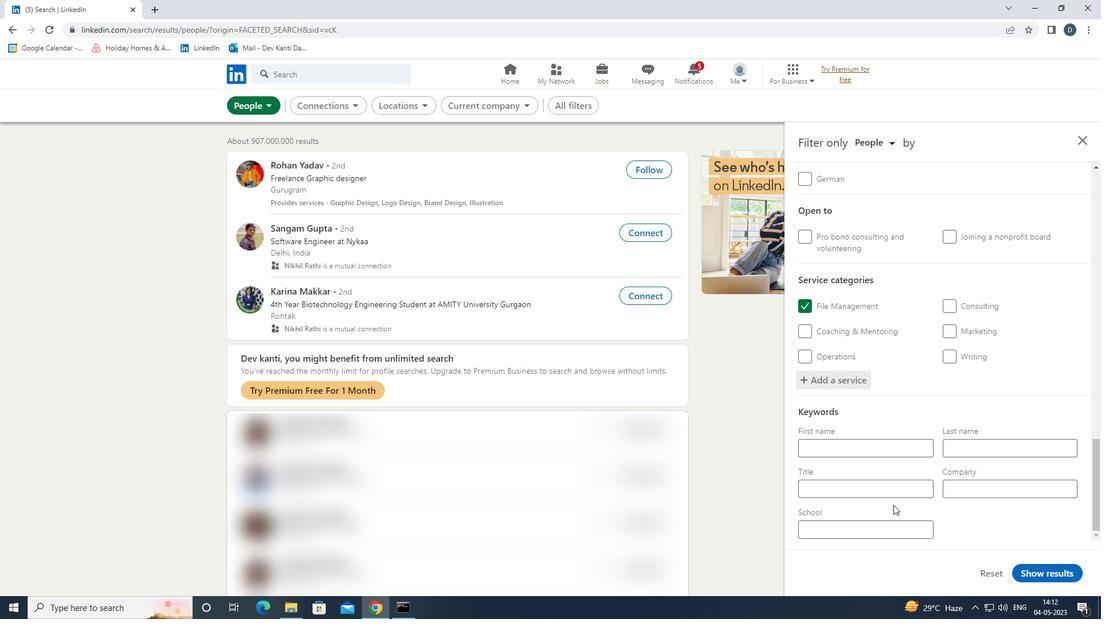 
Action: Key pressed <Key.shift>MARKETING<Key.space><Key.shift>CONSULTANT
Screenshot: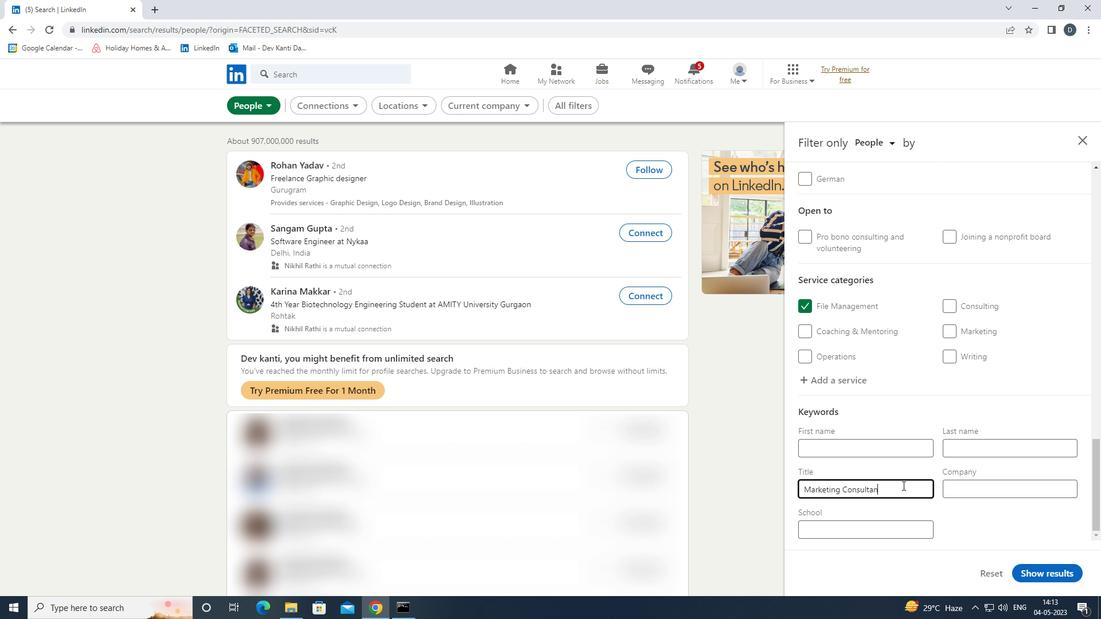 
Action: Mouse moved to (1043, 581)
Screenshot: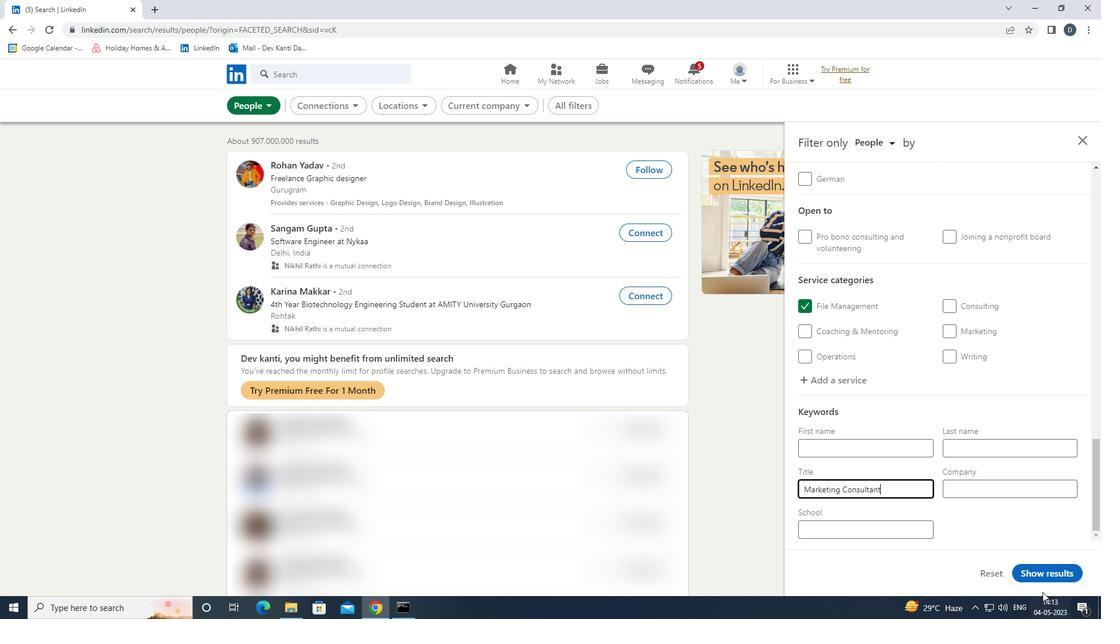
Action: Mouse pressed left at (1043, 581)
Screenshot: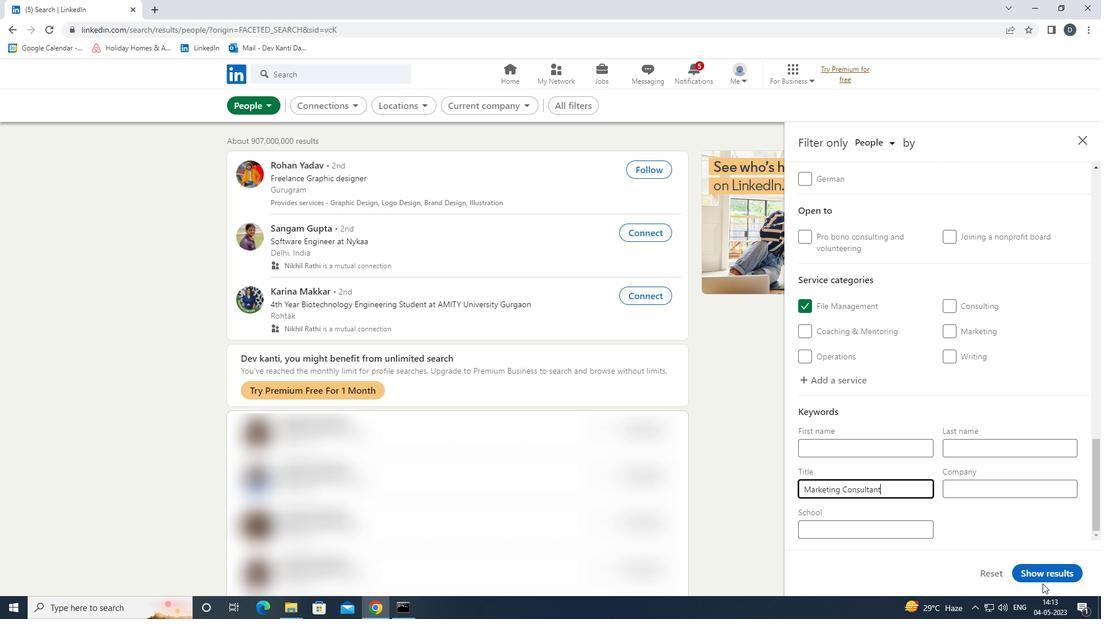 
Action: Mouse moved to (648, 140)
Screenshot: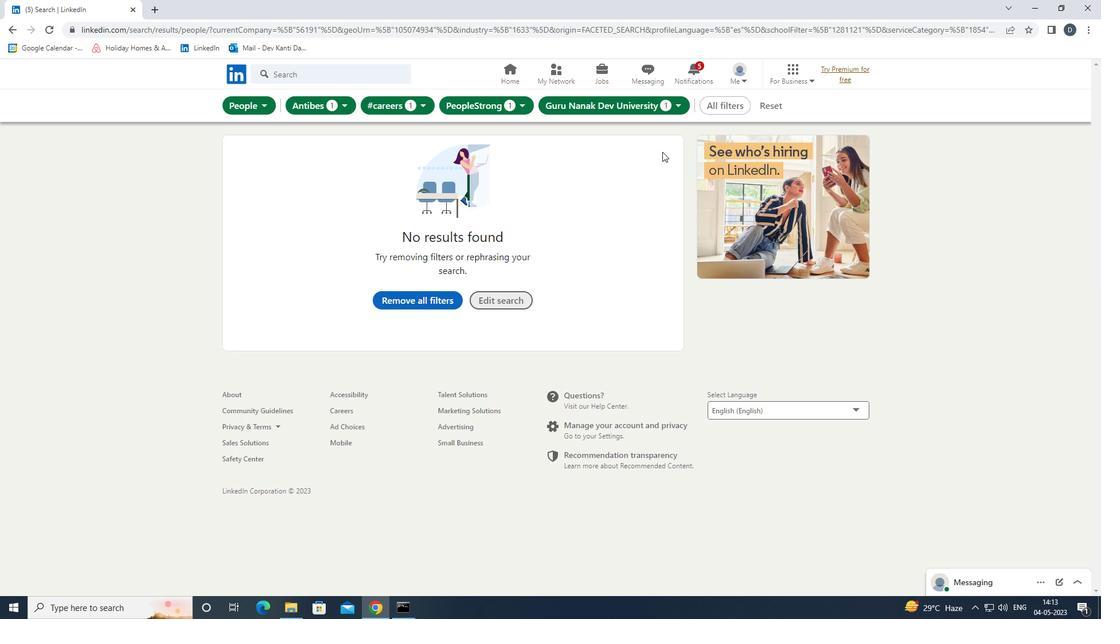 
